 Task: Create a due date automation trigger when advanced on, on the tuesday after a card is due add dates due in between 1 and 5 working days at 11:00 AM.
Action: Mouse moved to (1157, 94)
Screenshot: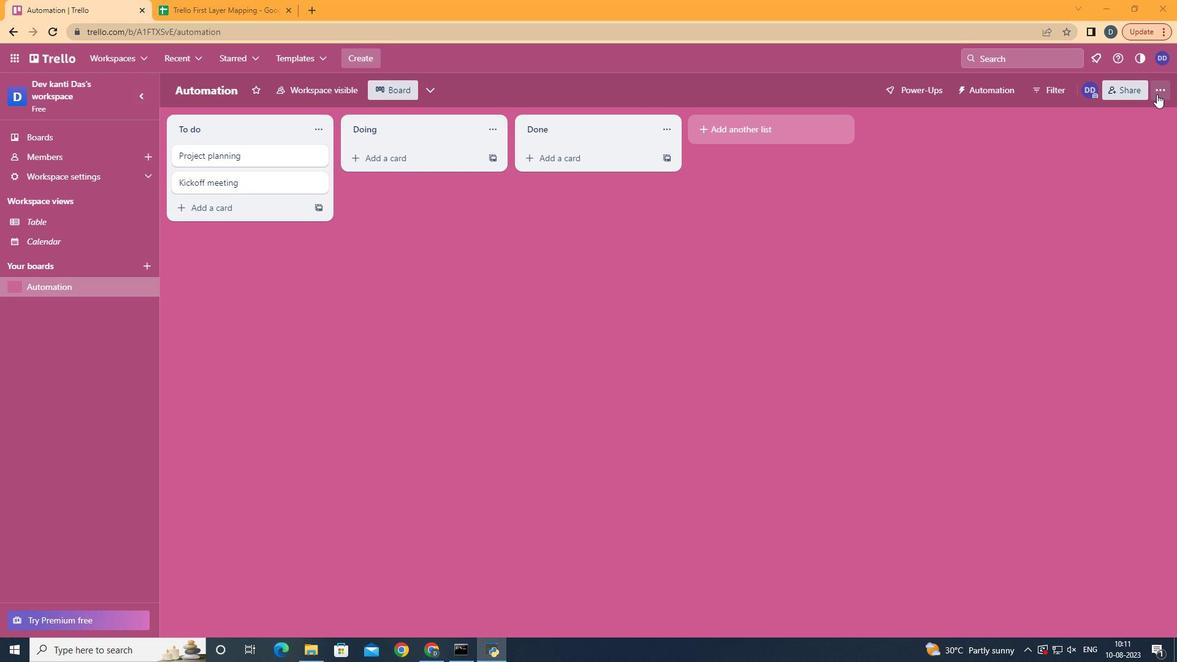
Action: Mouse pressed left at (1157, 94)
Screenshot: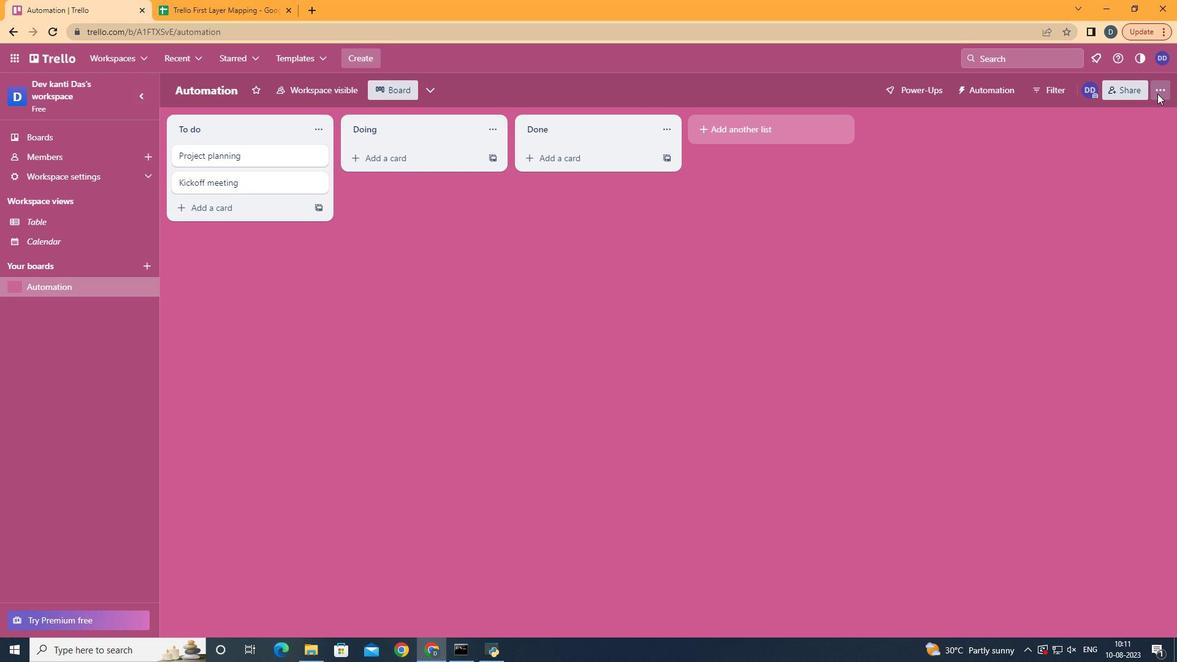 
Action: Mouse moved to (1081, 261)
Screenshot: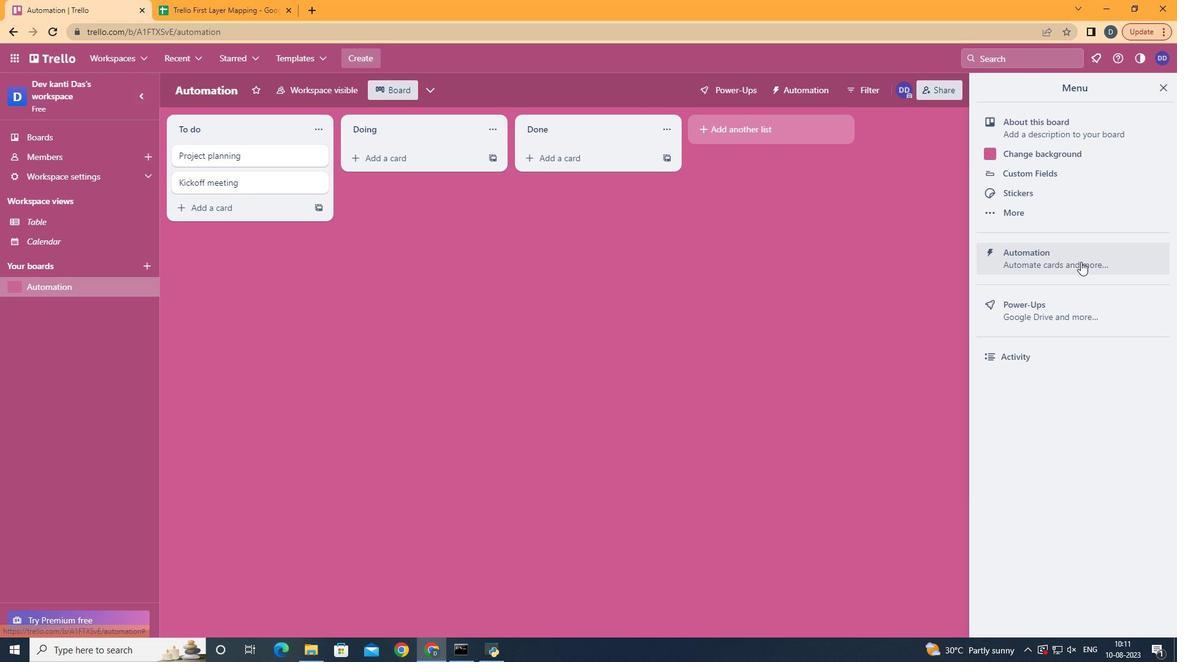 
Action: Mouse pressed left at (1081, 261)
Screenshot: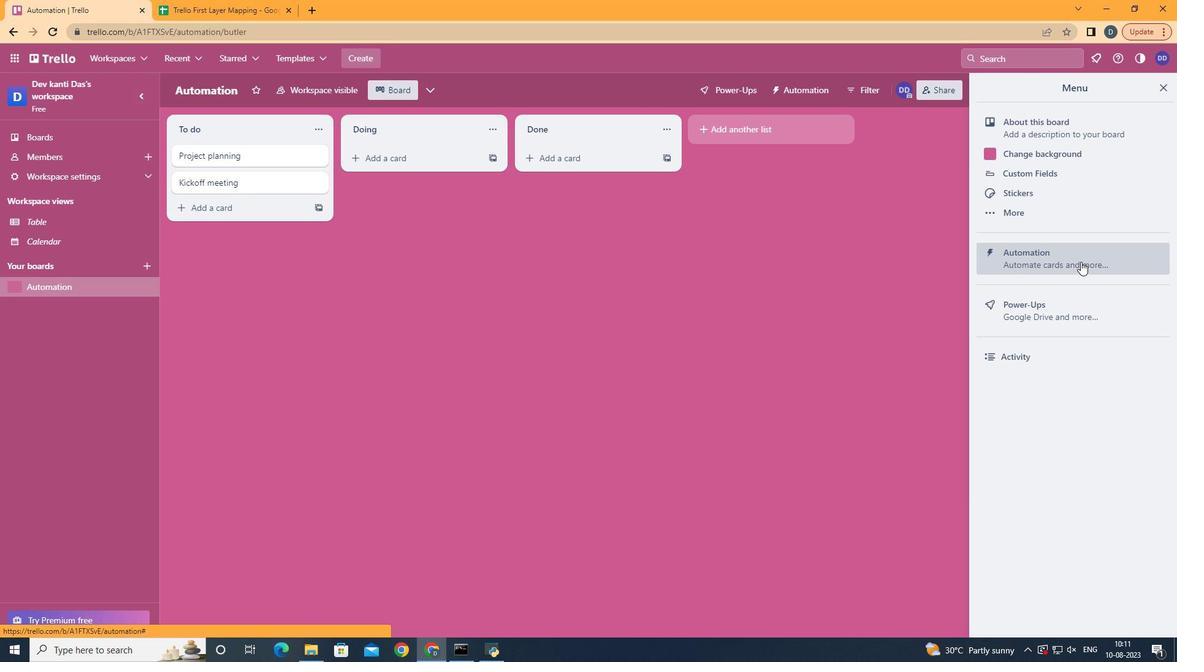
Action: Mouse moved to (234, 254)
Screenshot: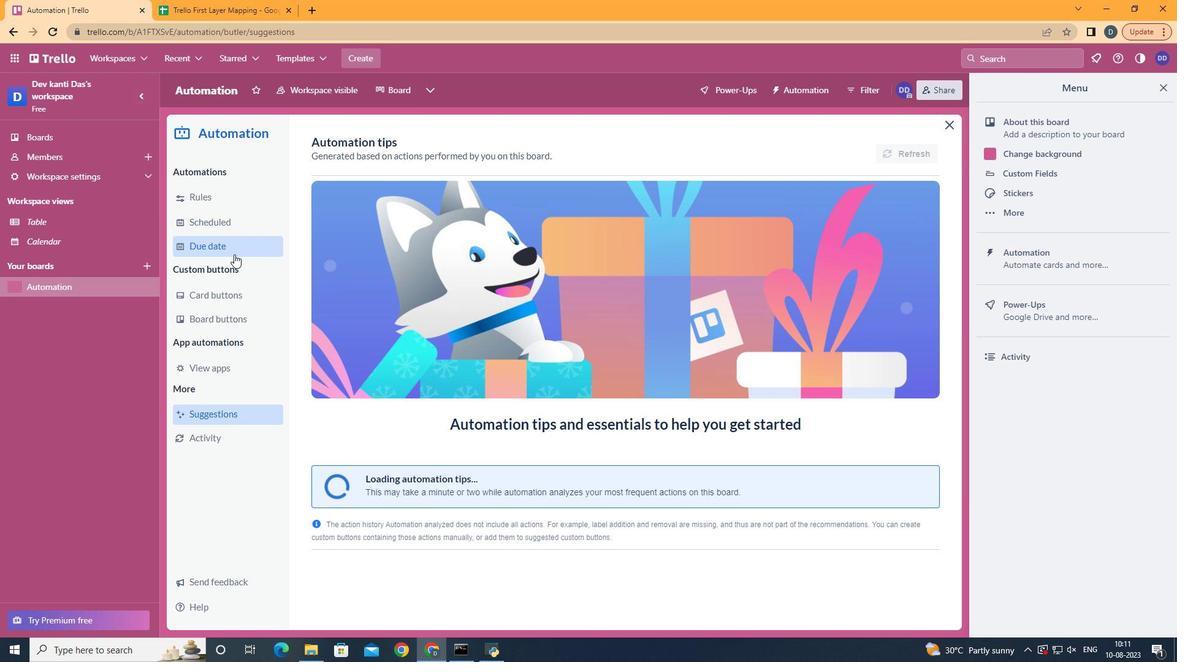 
Action: Mouse pressed left at (234, 254)
Screenshot: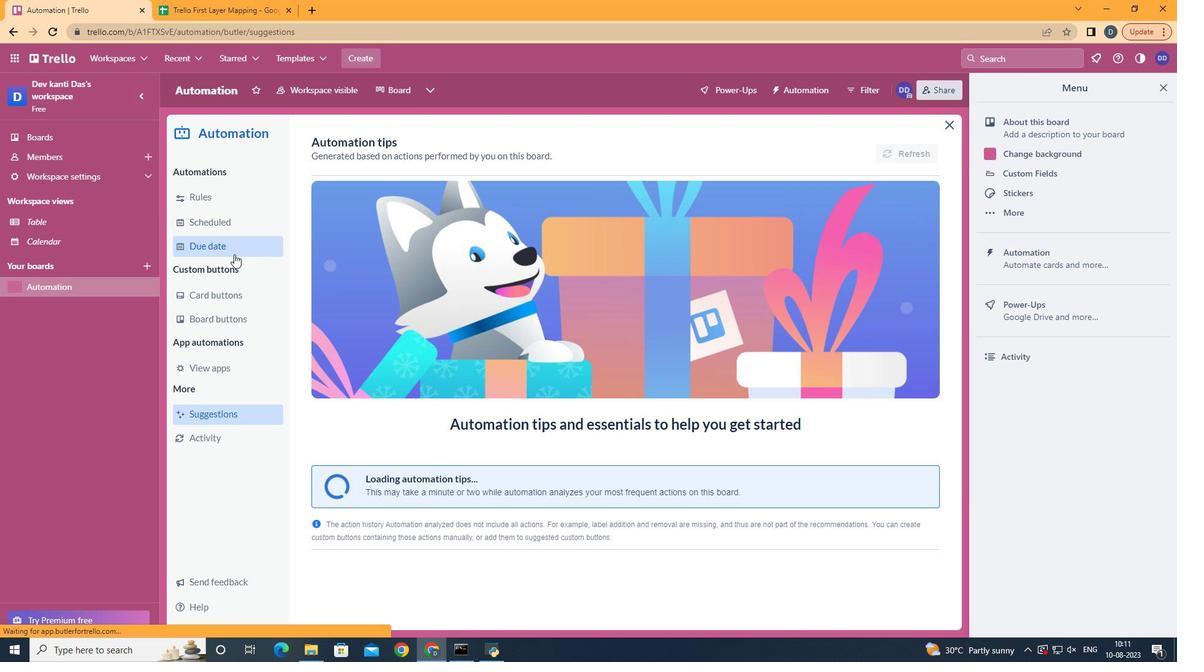 
Action: Mouse moved to (840, 145)
Screenshot: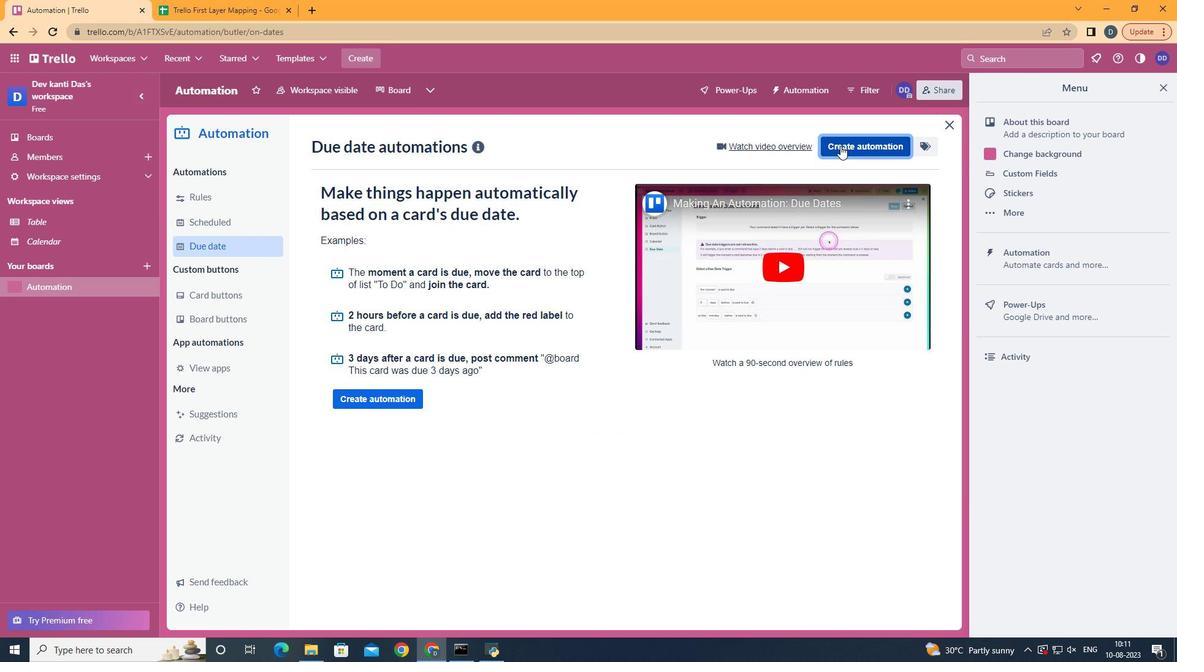 
Action: Mouse pressed left at (840, 145)
Screenshot: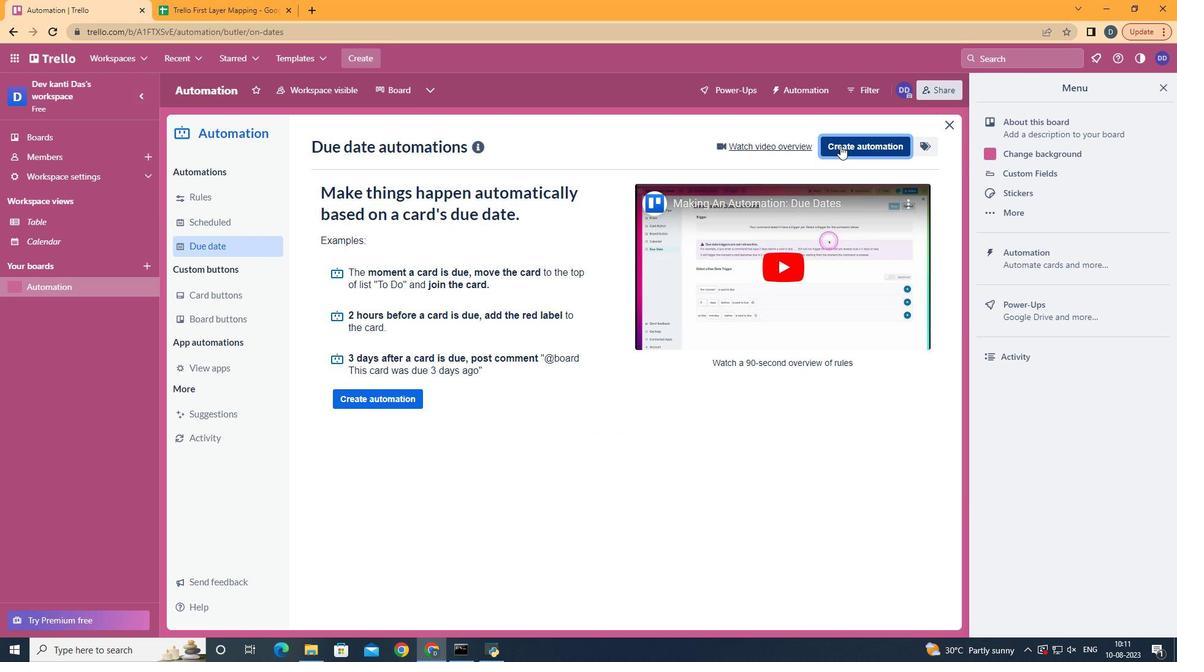 
Action: Mouse moved to (624, 261)
Screenshot: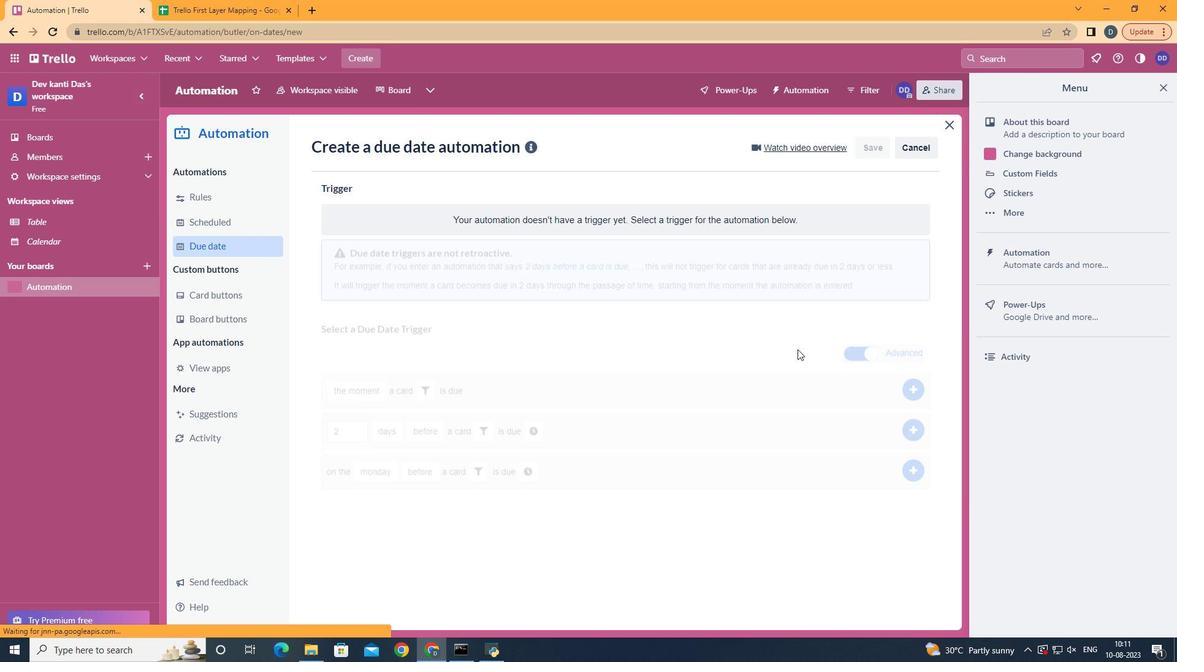 
Action: Mouse pressed left at (624, 261)
Screenshot: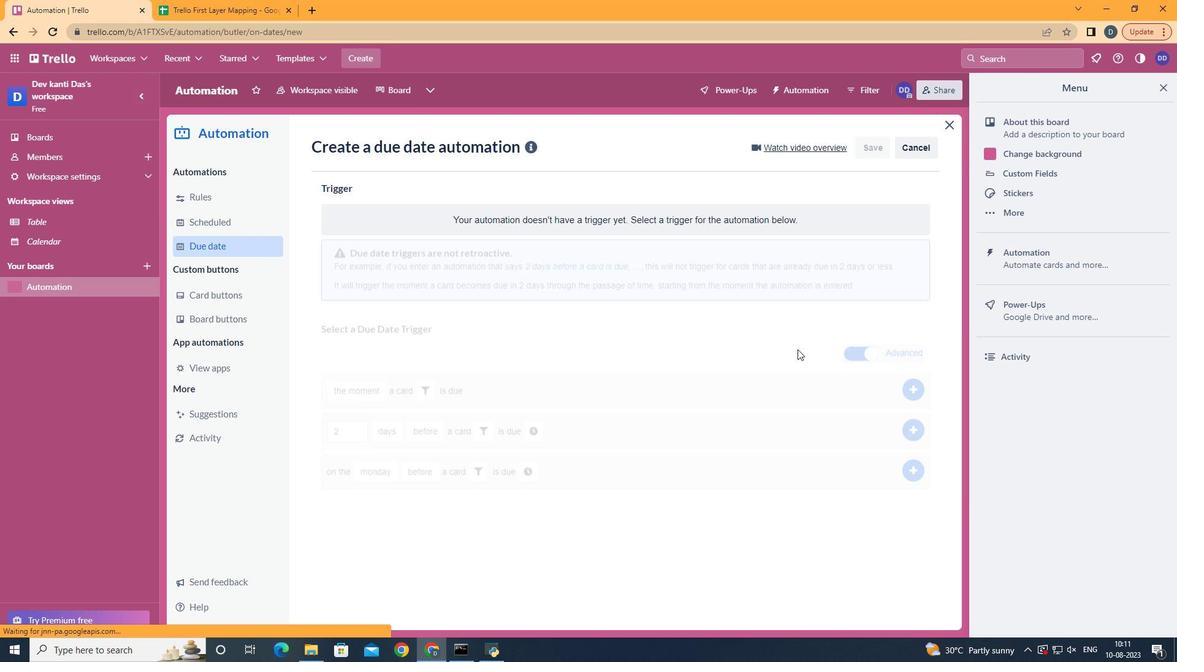 
Action: Mouse moved to (398, 341)
Screenshot: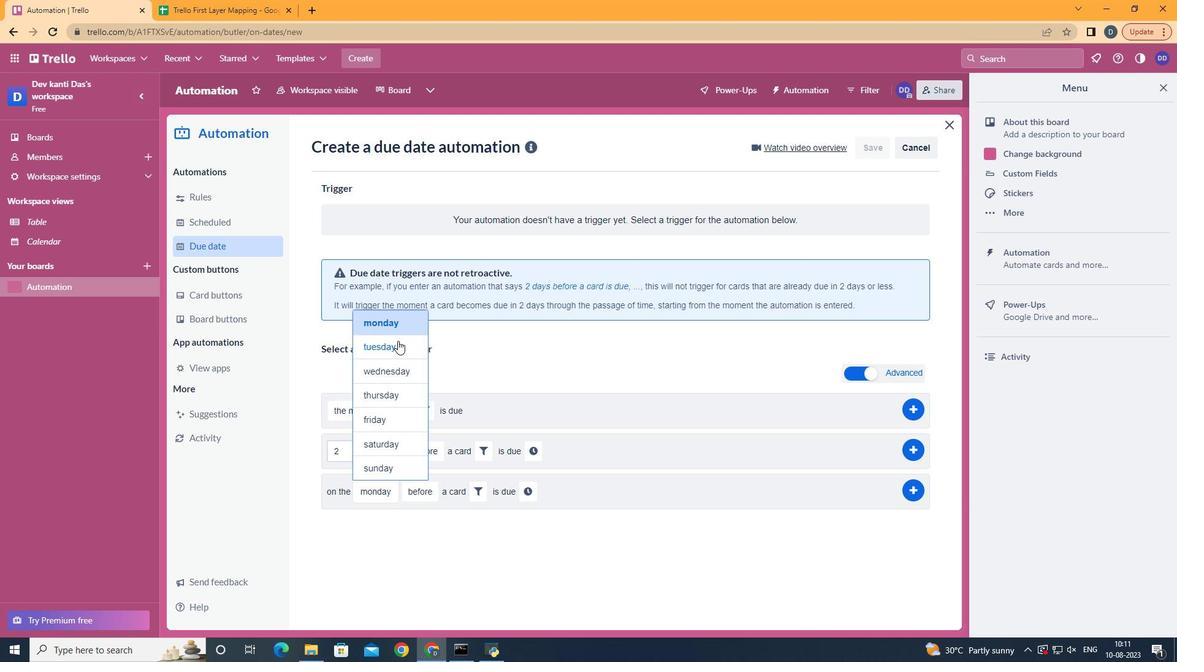 
Action: Mouse pressed left at (398, 341)
Screenshot: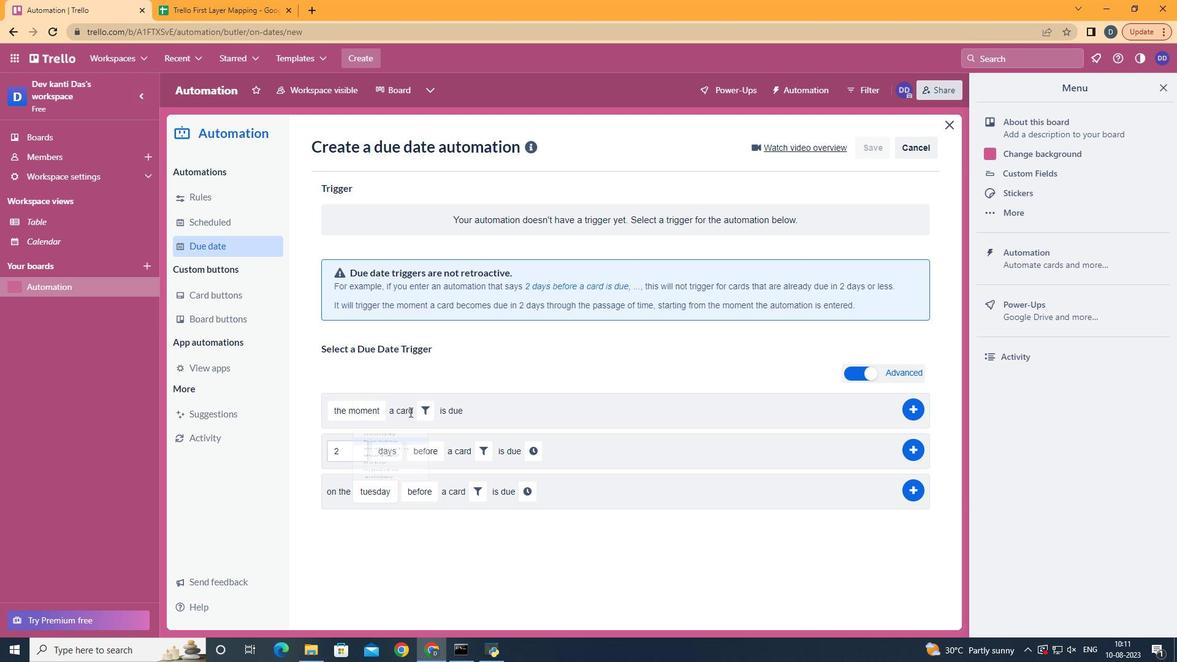 
Action: Mouse moved to (431, 528)
Screenshot: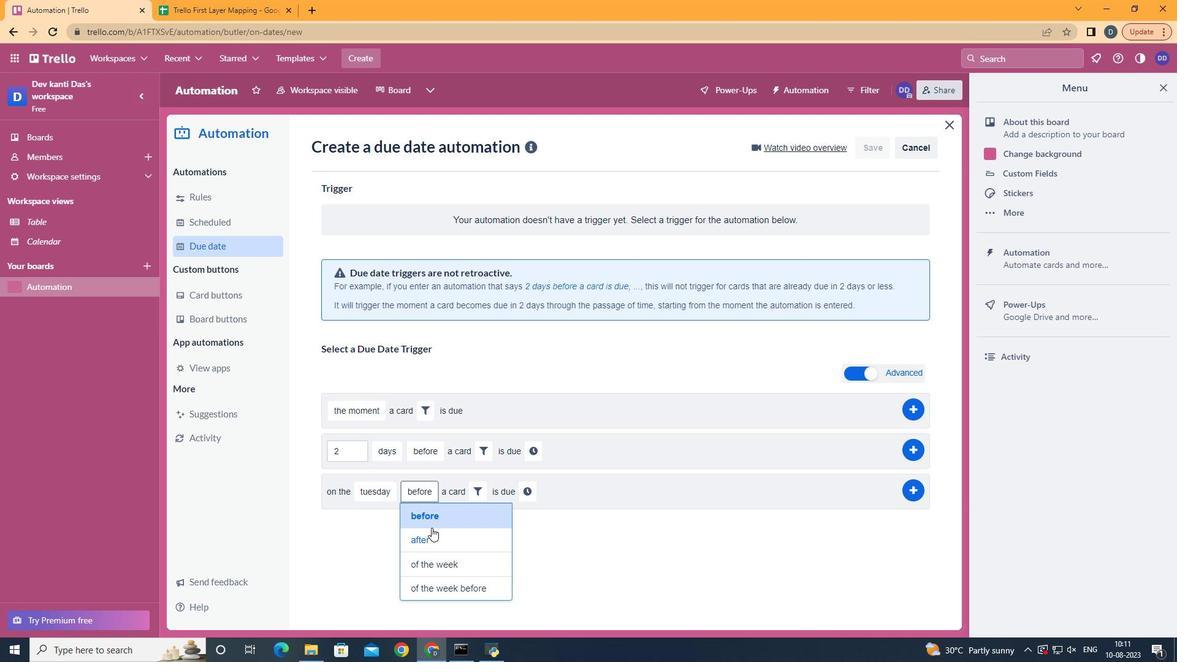 
Action: Mouse pressed left at (431, 528)
Screenshot: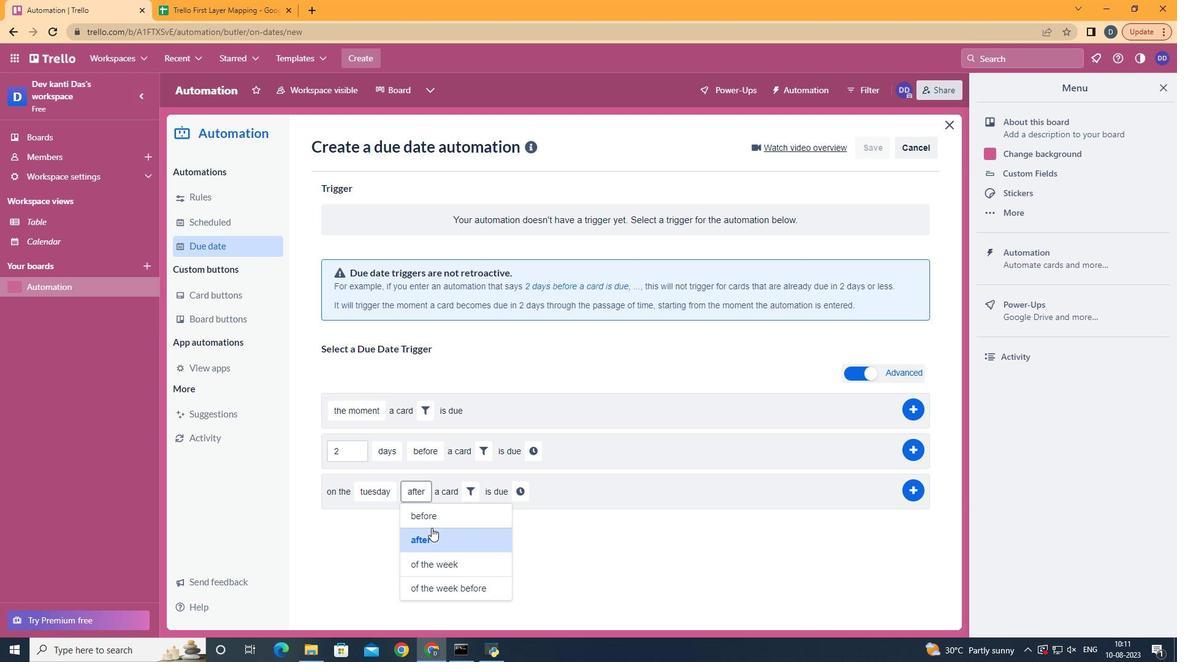 
Action: Mouse moved to (482, 488)
Screenshot: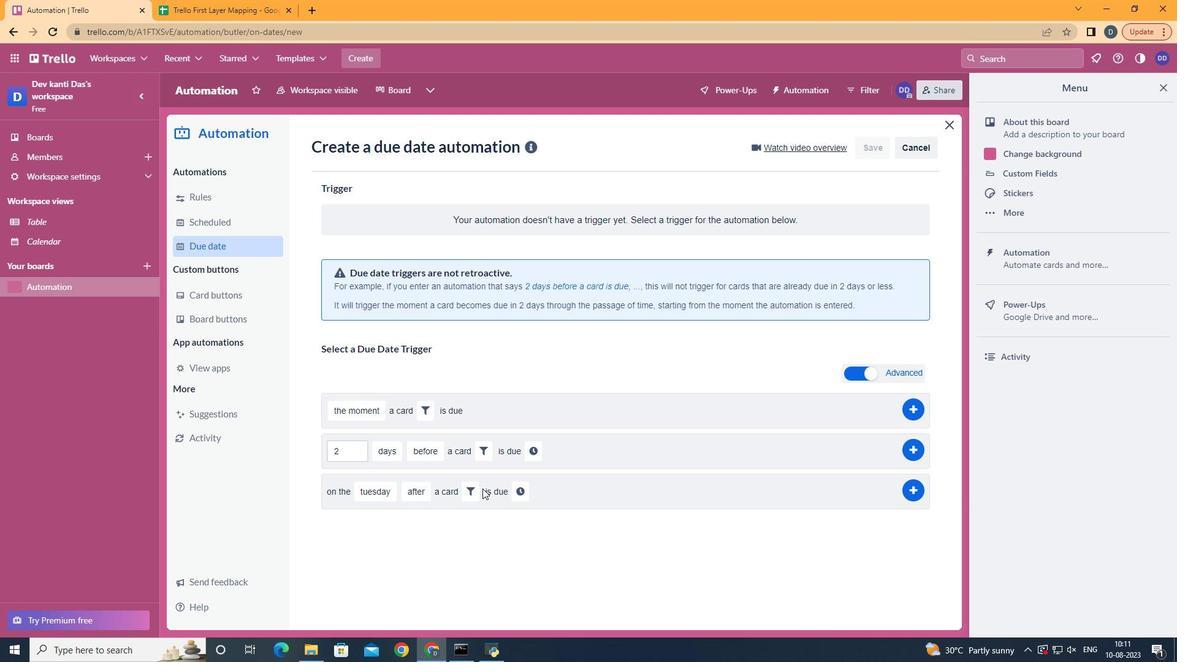 
Action: Mouse pressed left at (482, 488)
Screenshot: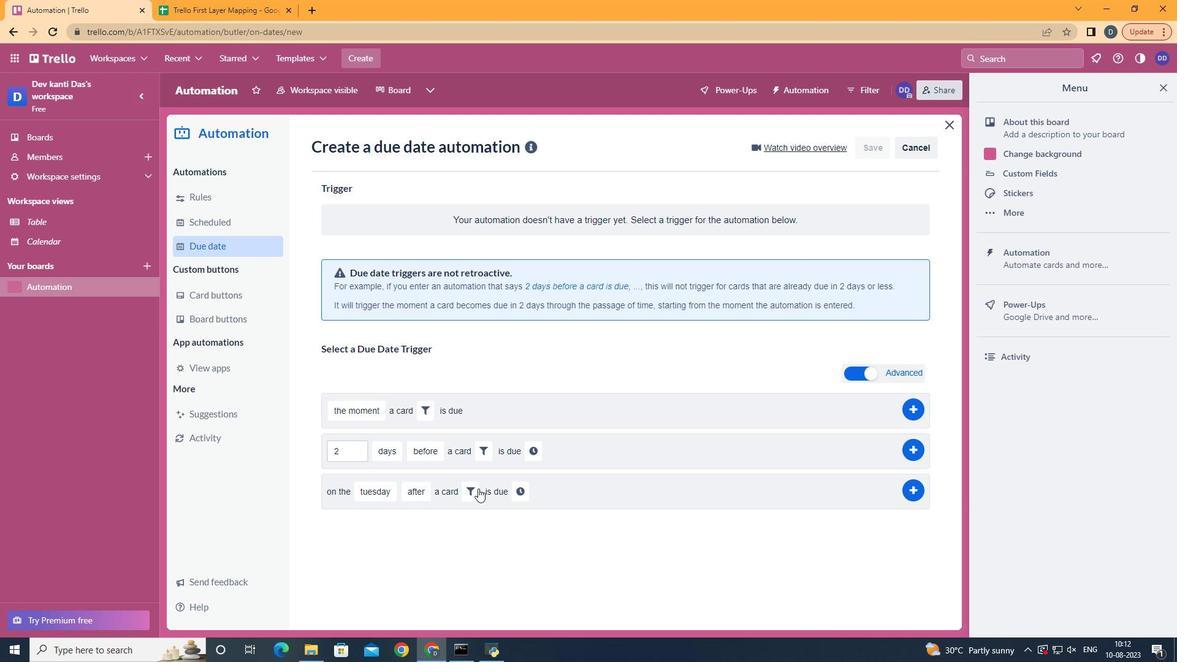 
Action: Mouse moved to (474, 489)
Screenshot: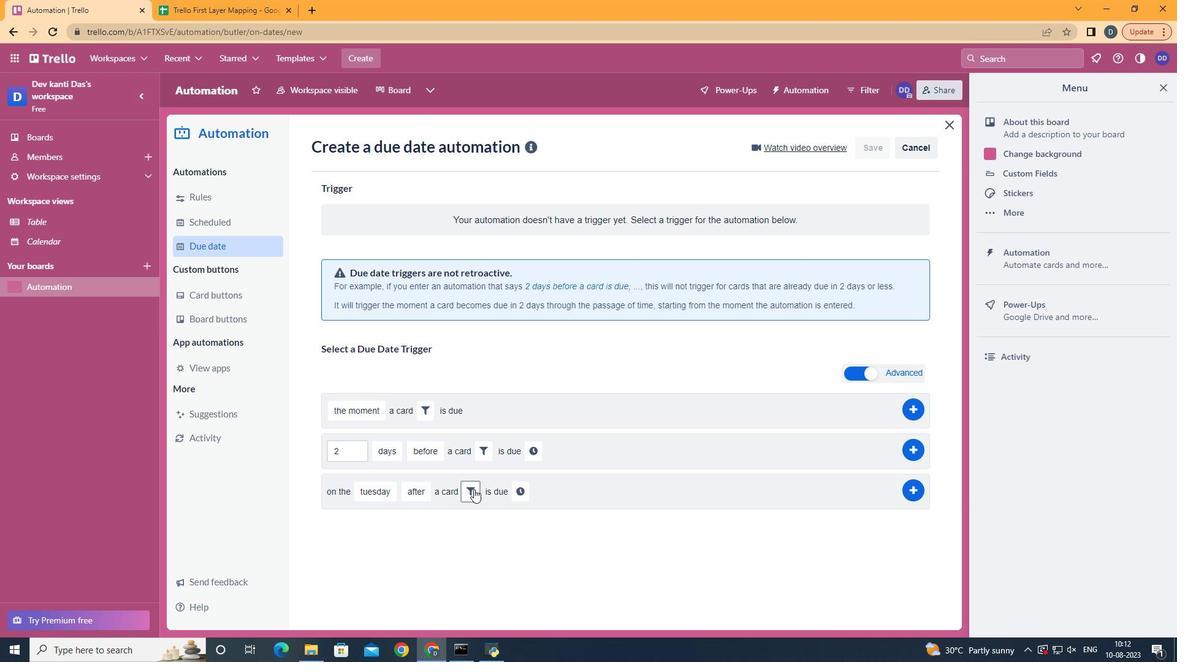 
Action: Mouse pressed left at (474, 489)
Screenshot: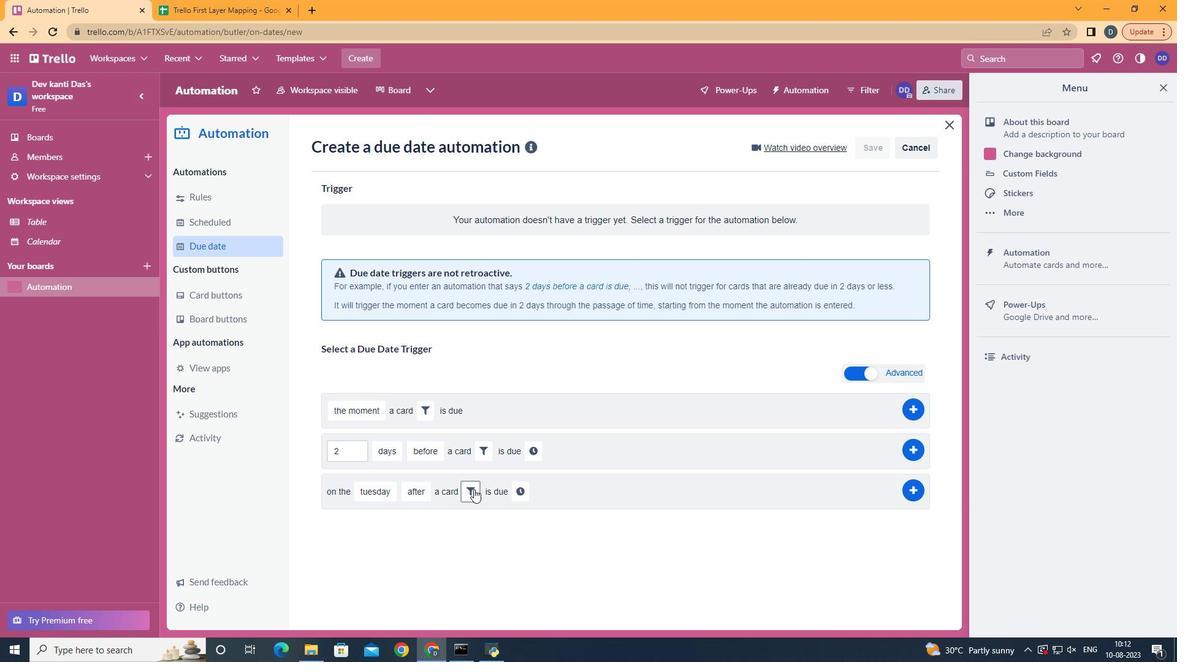 
Action: Mouse moved to (536, 534)
Screenshot: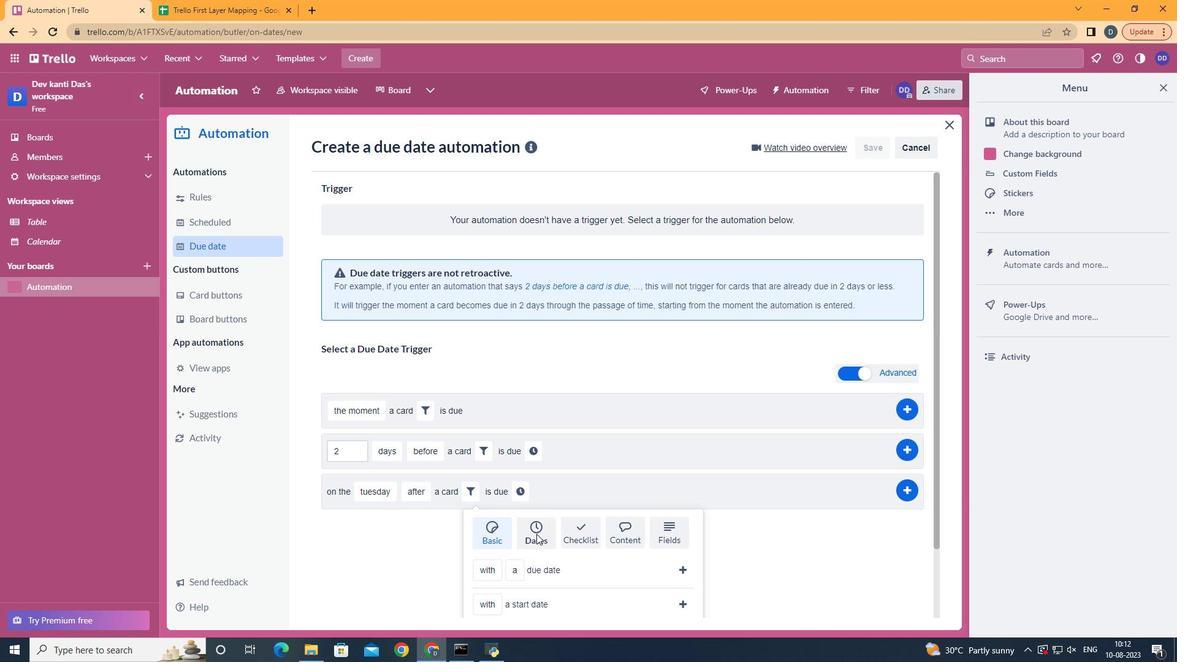 
Action: Mouse pressed left at (536, 534)
Screenshot: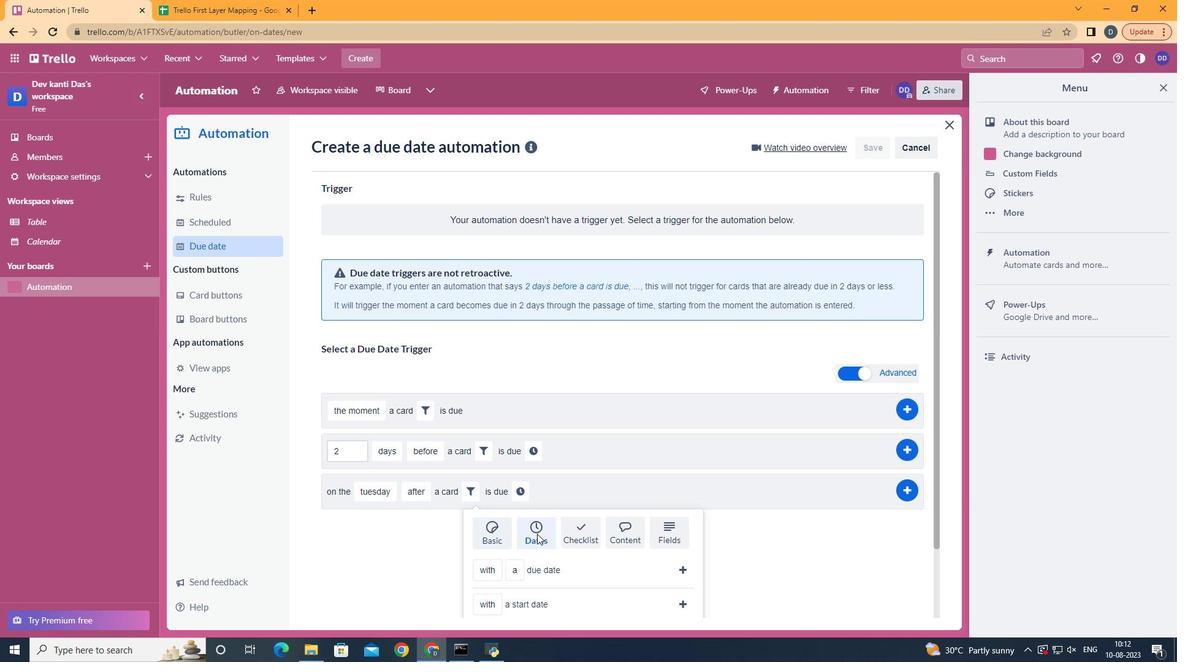
Action: Mouse moved to (537, 534)
Screenshot: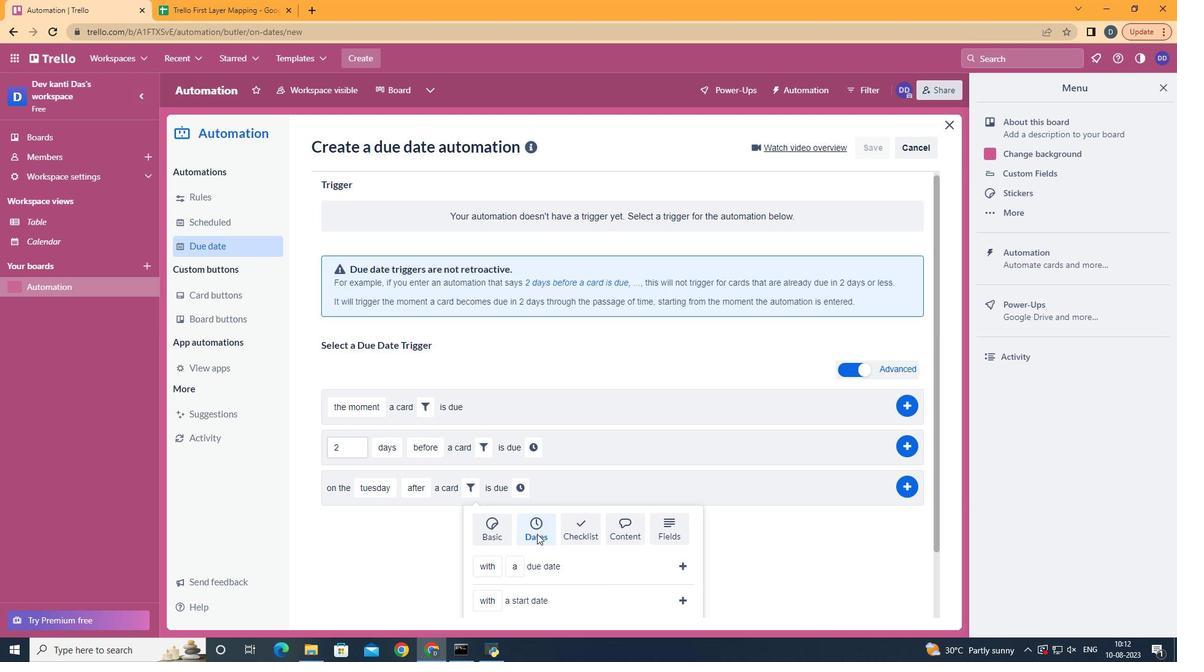 
Action: Mouse scrolled (537, 533) with delta (0, 0)
Screenshot: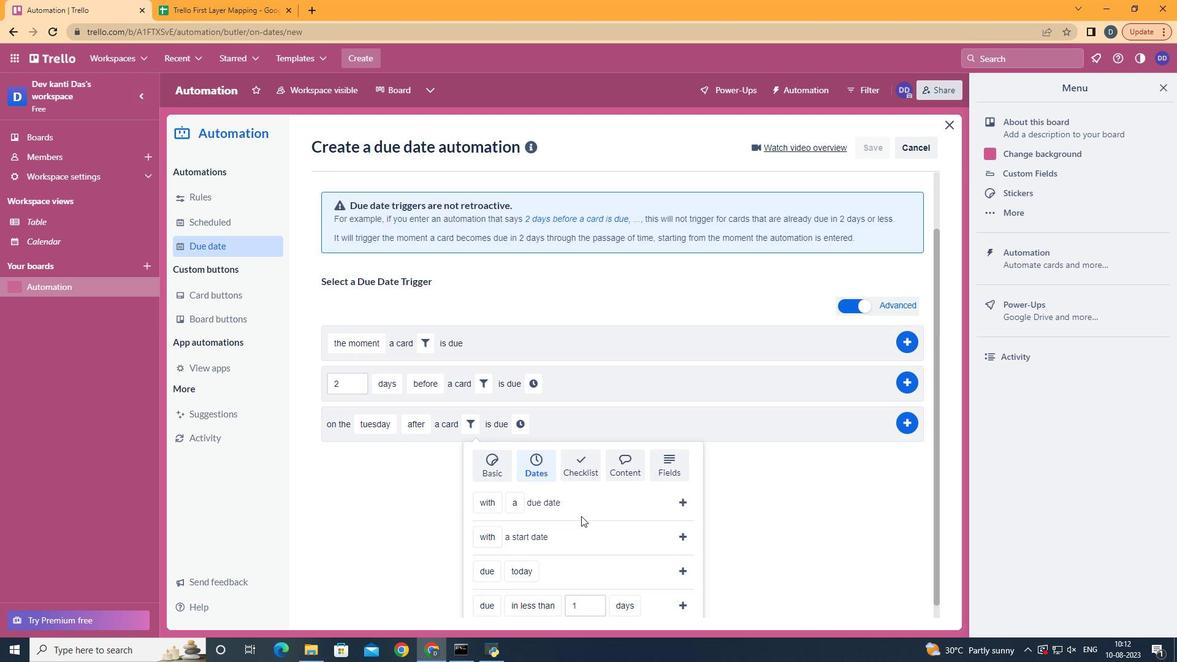 
Action: Mouse scrolled (537, 533) with delta (0, 0)
Screenshot: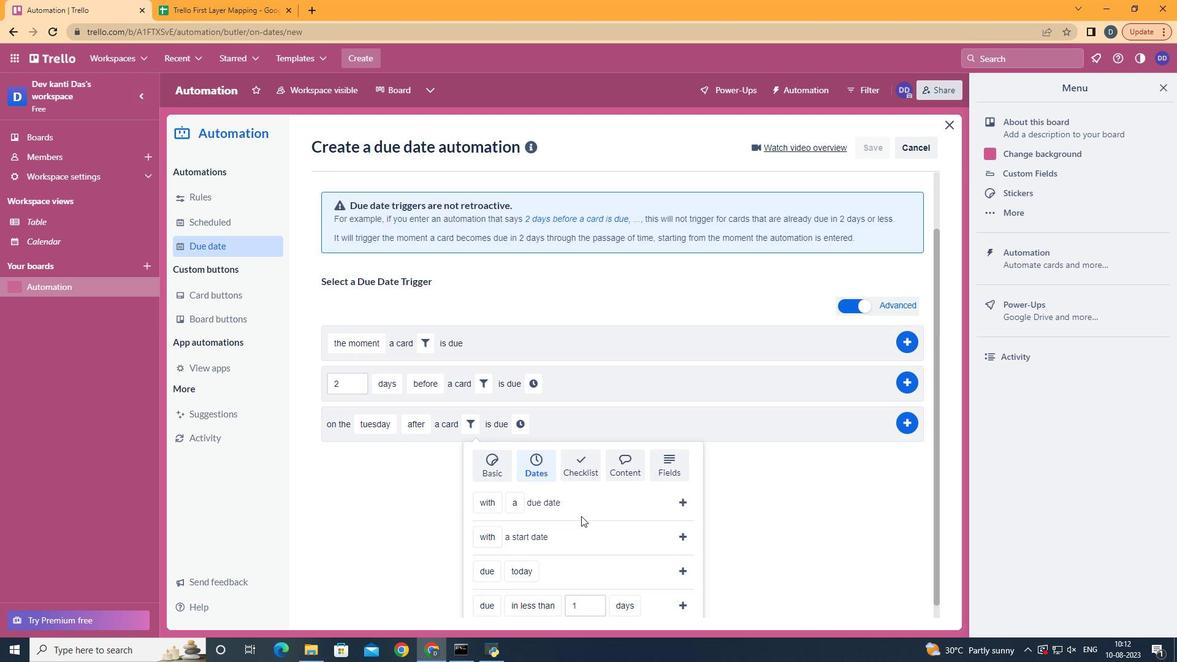 
Action: Mouse scrolled (537, 533) with delta (0, 0)
Screenshot: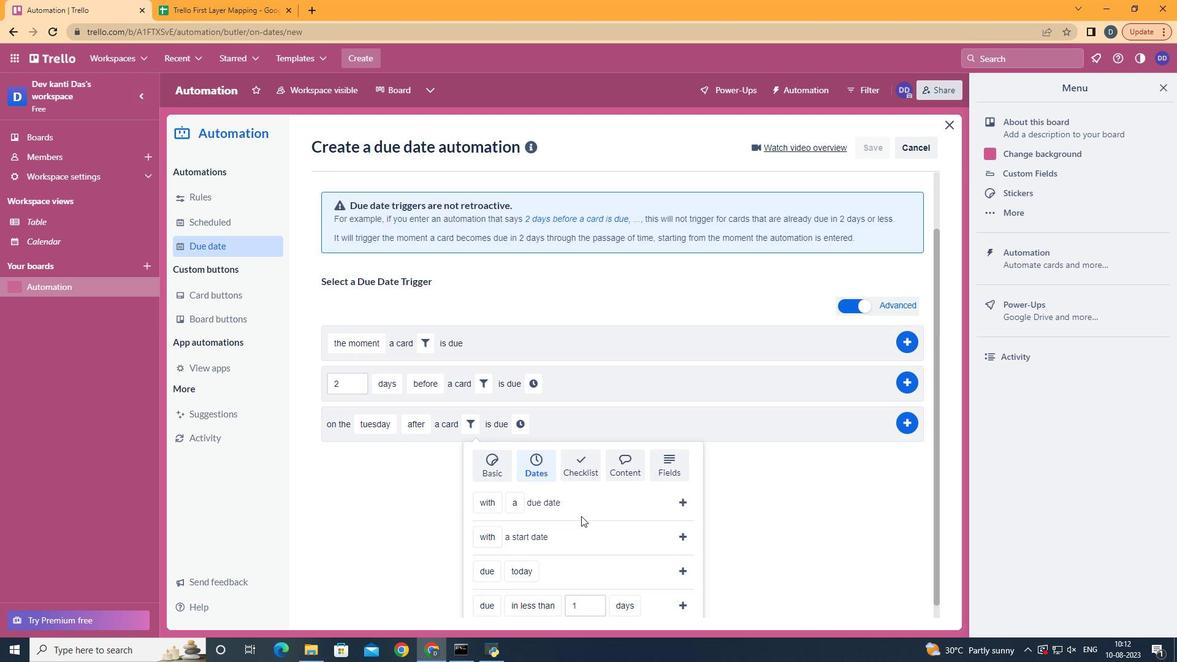 
Action: Mouse scrolled (537, 533) with delta (0, 0)
Screenshot: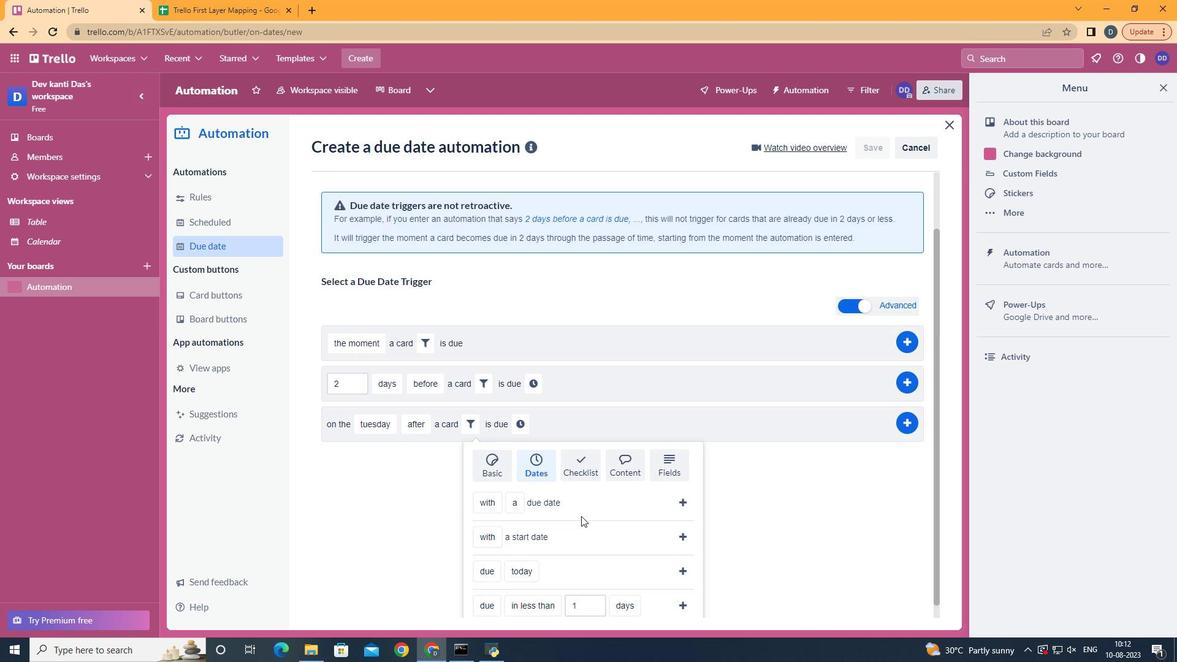 
Action: Mouse moved to (493, 540)
Screenshot: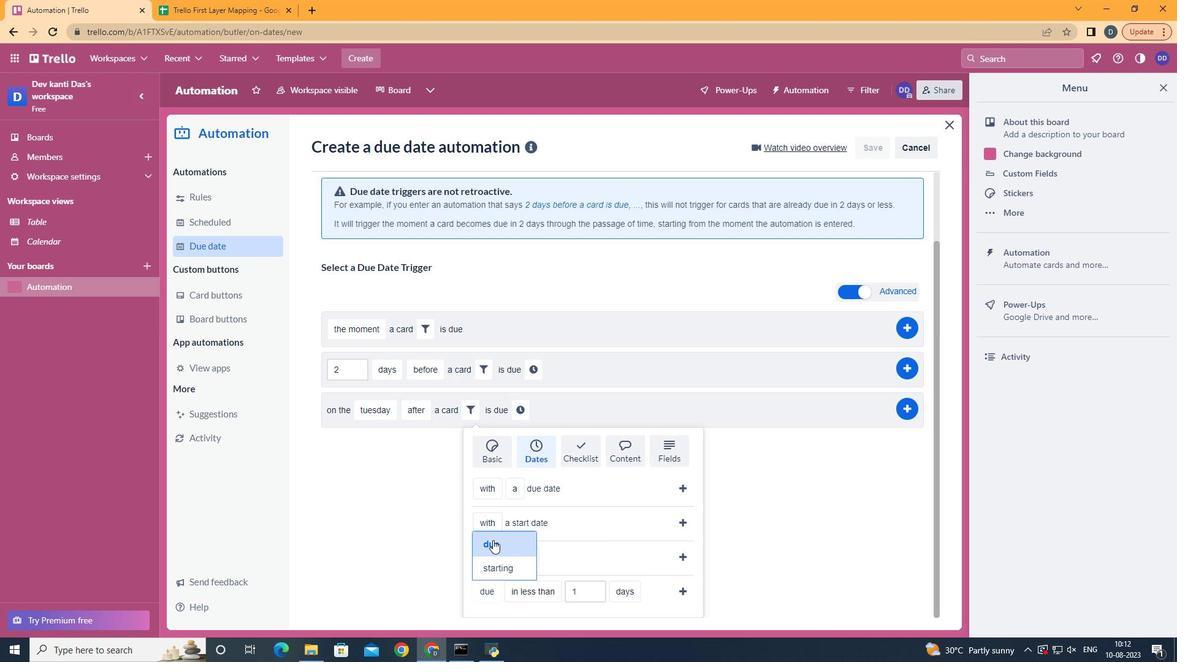 
Action: Mouse pressed left at (493, 540)
Screenshot: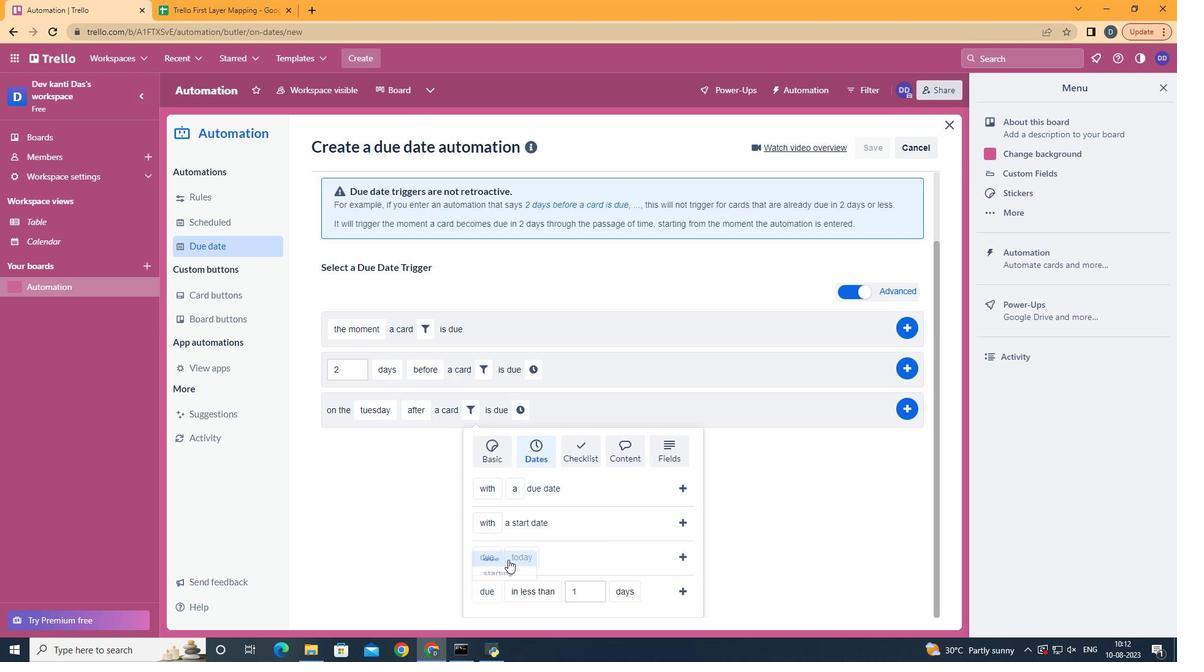 
Action: Mouse moved to (542, 564)
Screenshot: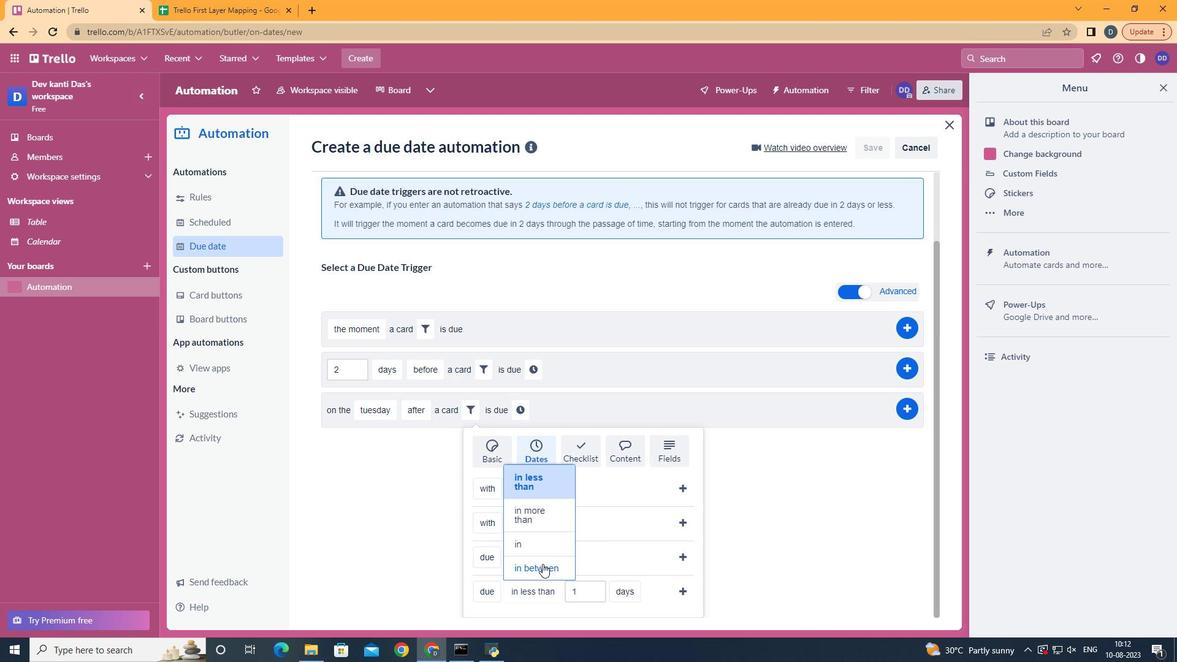 
Action: Mouse pressed left at (542, 564)
Screenshot: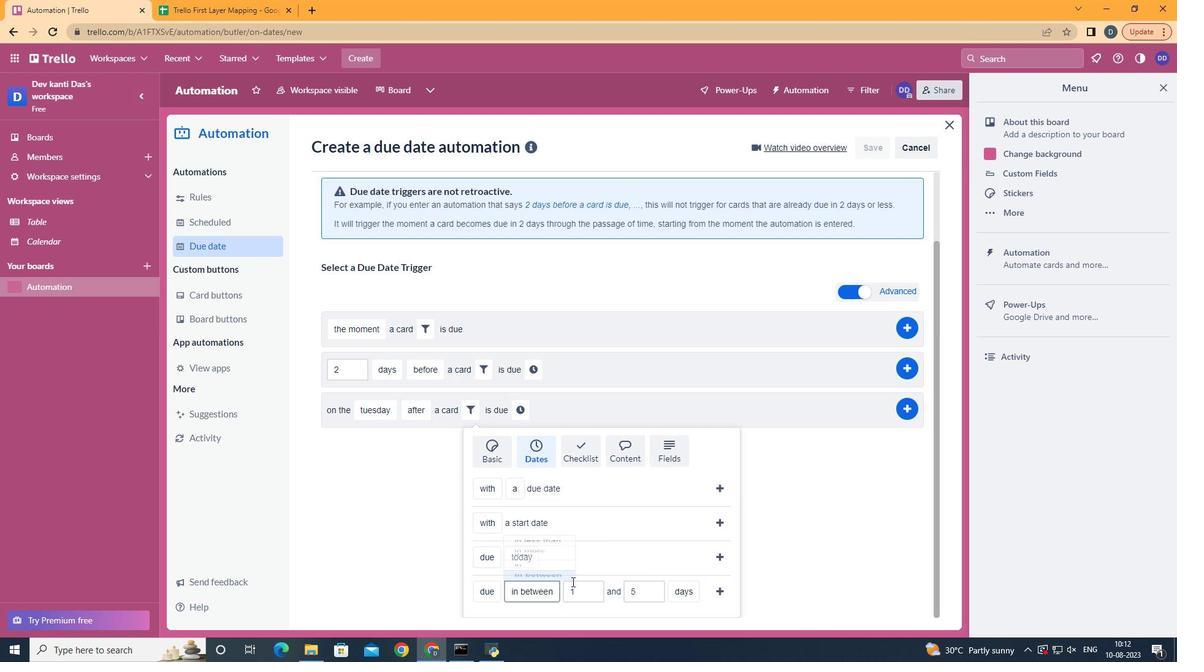 
Action: Mouse moved to (695, 569)
Screenshot: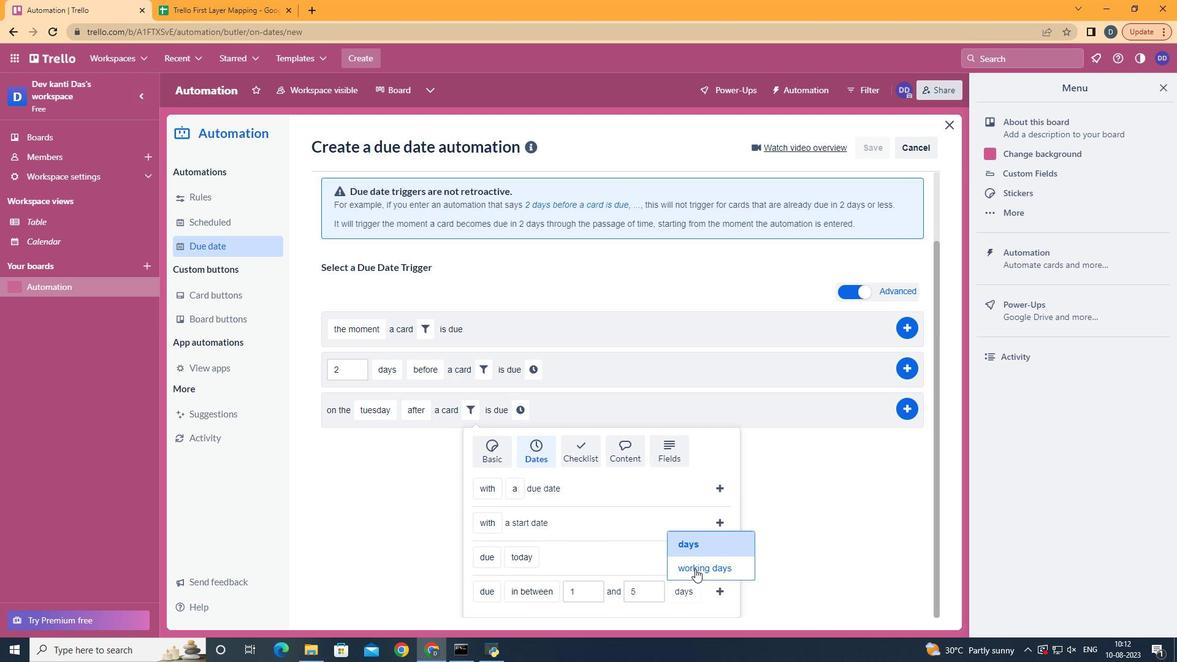 
Action: Mouse pressed left at (695, 569)
Screenshot: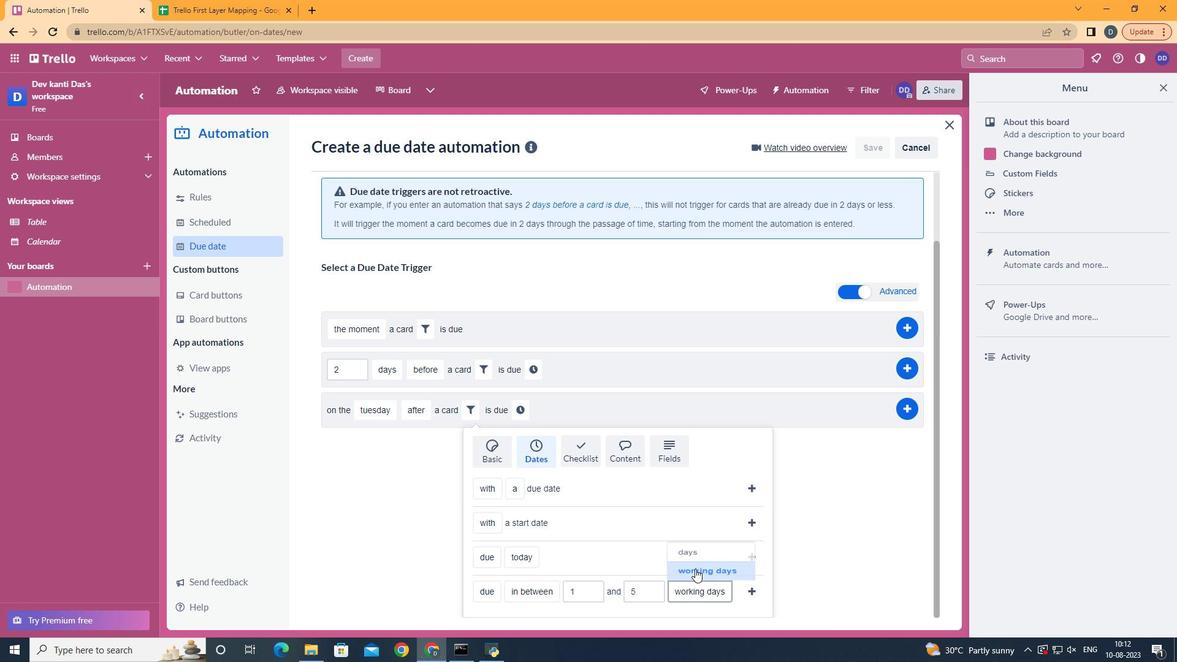 
Action: Mouse moved to (752, 590)
Screenshot: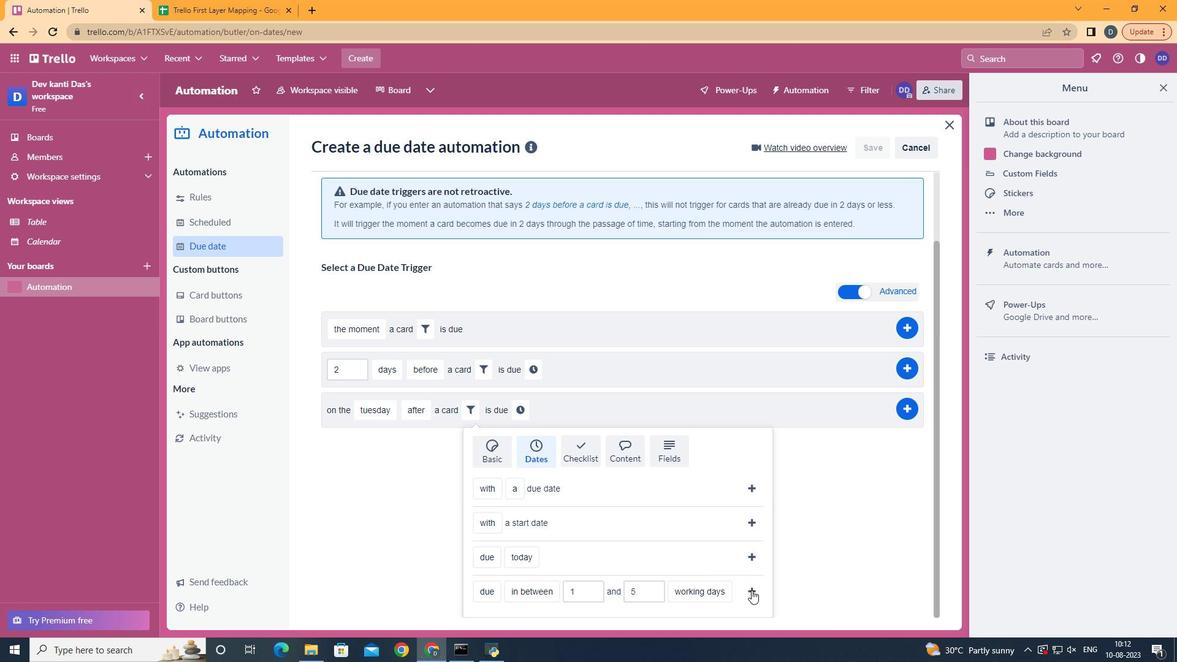 
Action: Mouse pressed left at (752, 590)
Screenshot: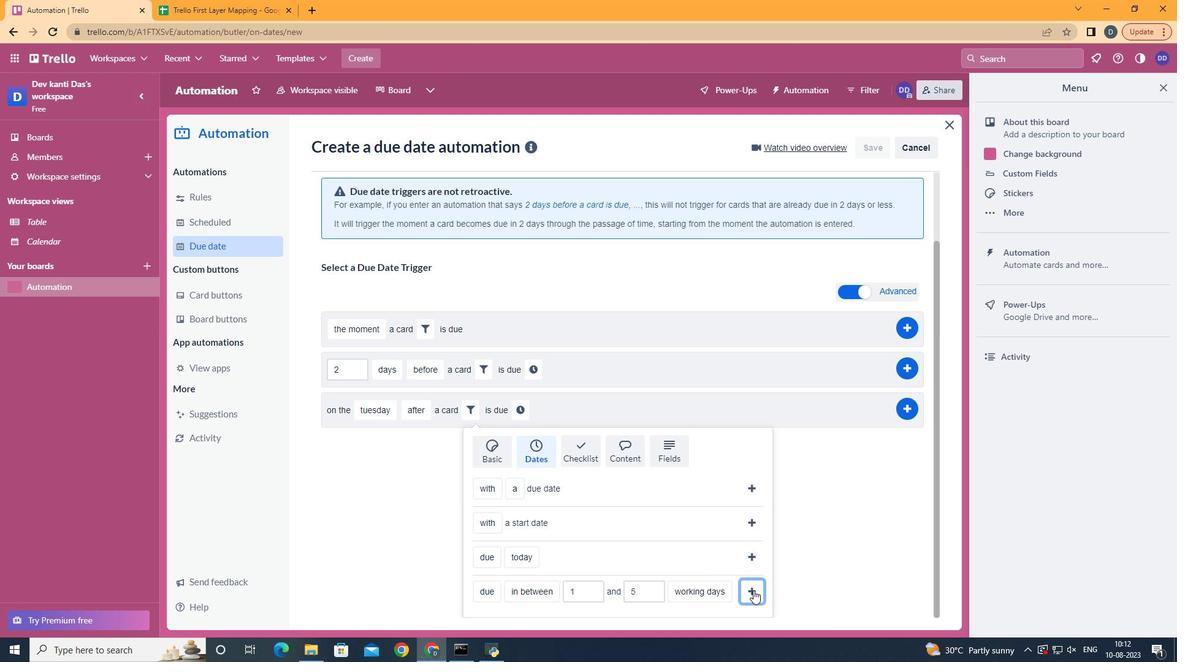
Action: Mouse moved to (691, 497)
Screenshot: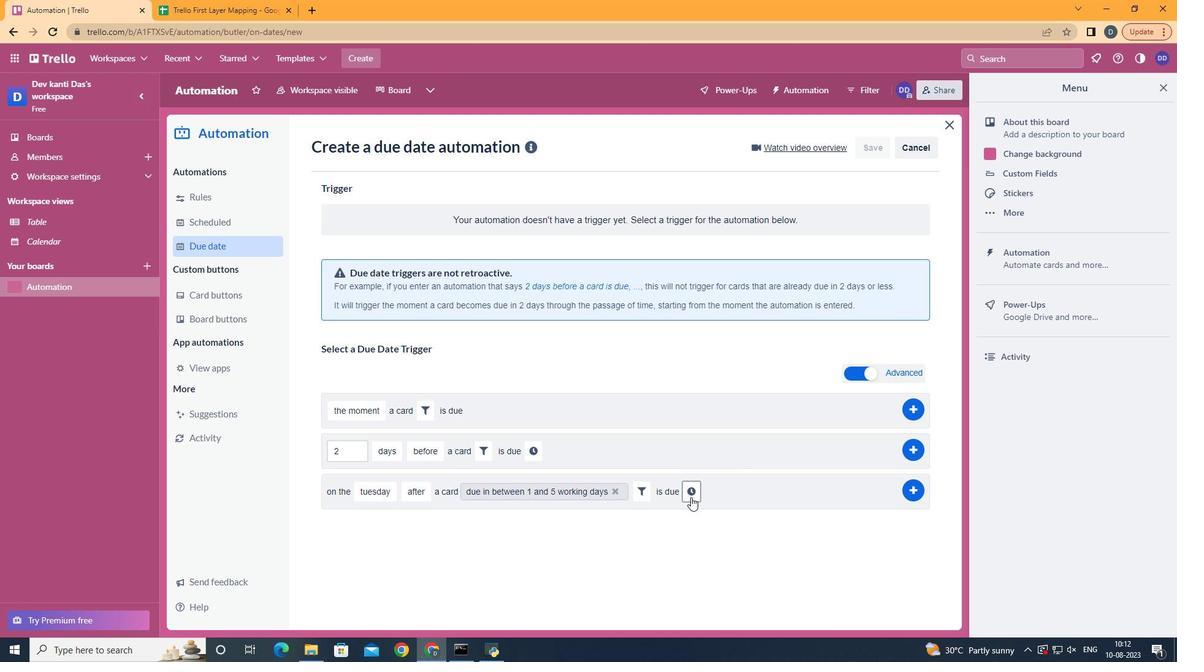 
Action: Mouse pressed left at (691, 497)
Screenshot: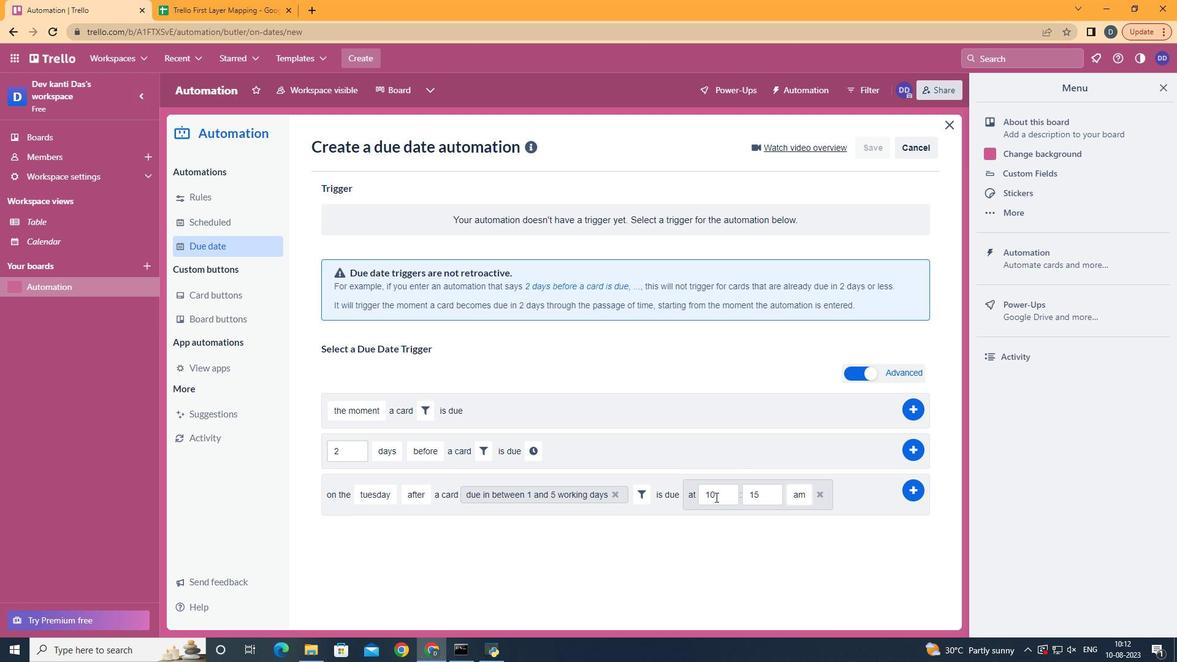 
Action: Mouse moved to (723, 494)
Screenshot: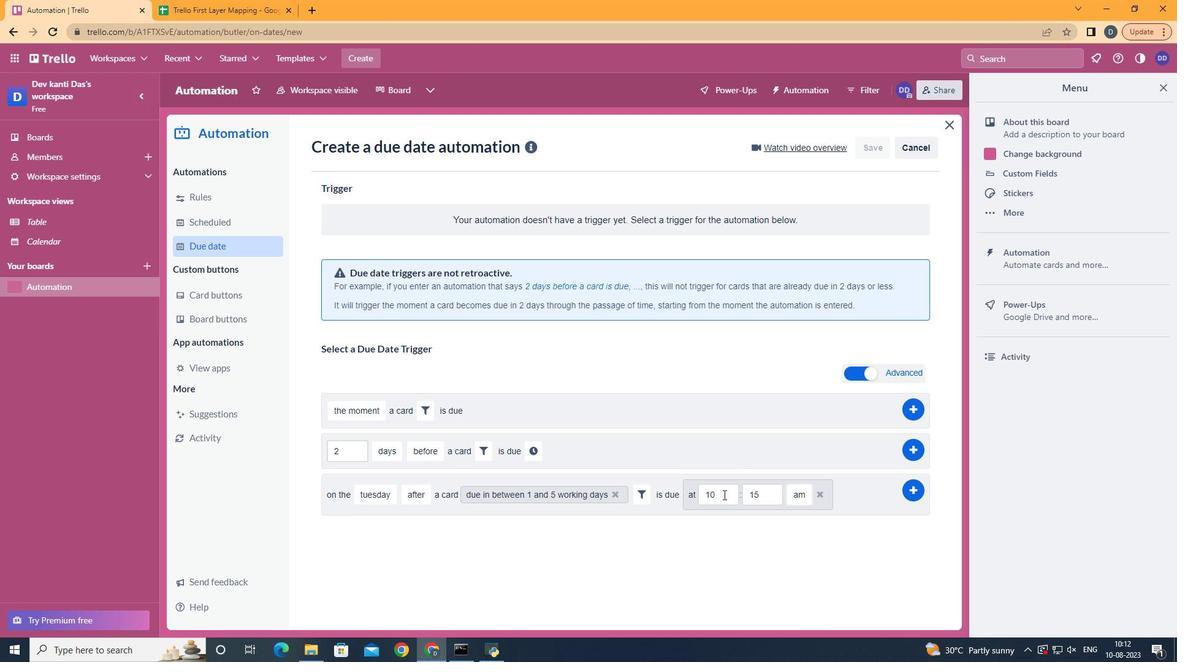
Action: Mouse pressed left at (723, 494)
Screenshot: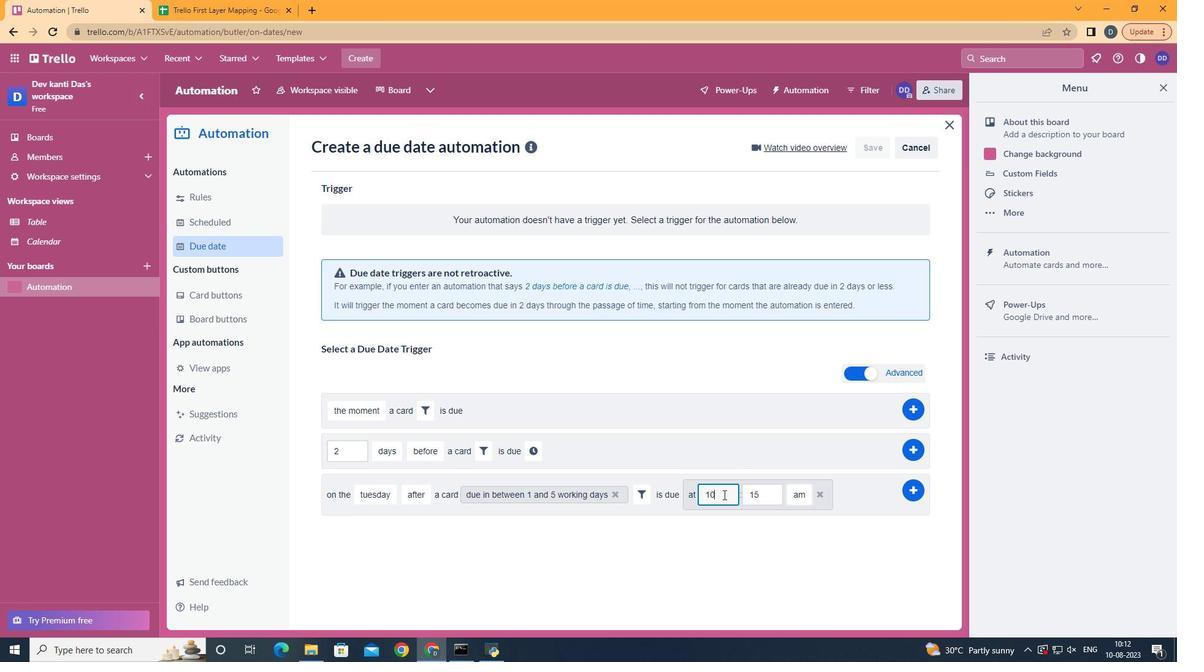 
Action: Mouse moved to (721, 494)
Screenshot: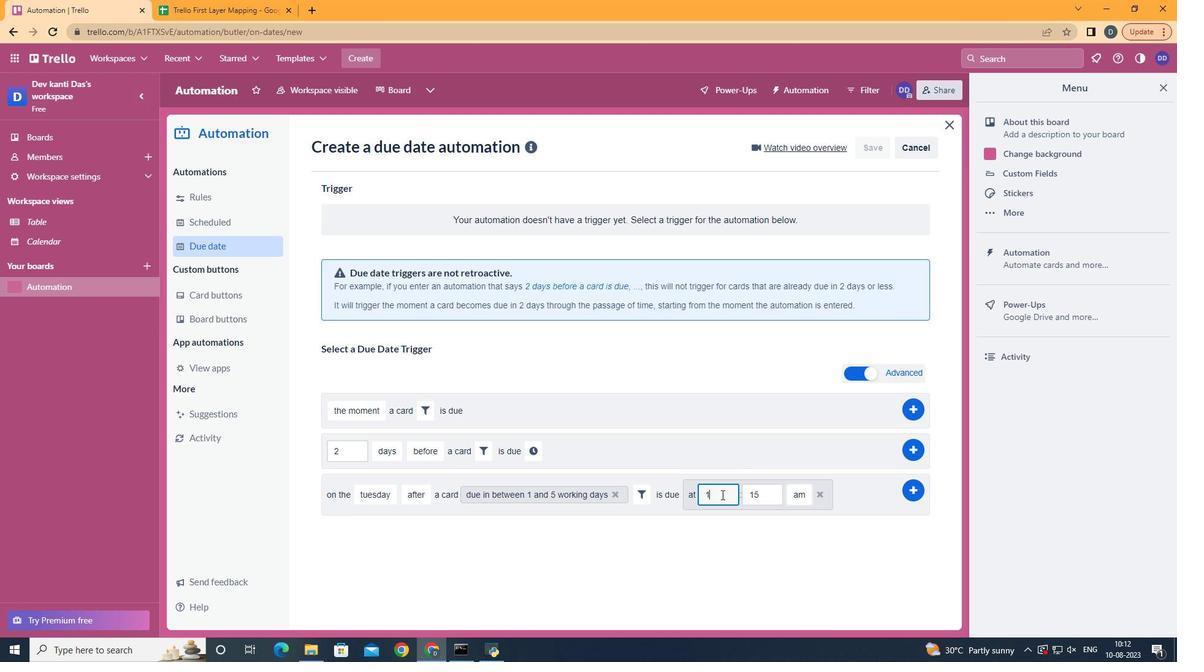 
Action: Key pressed <Key.backspace>1
Screenshot: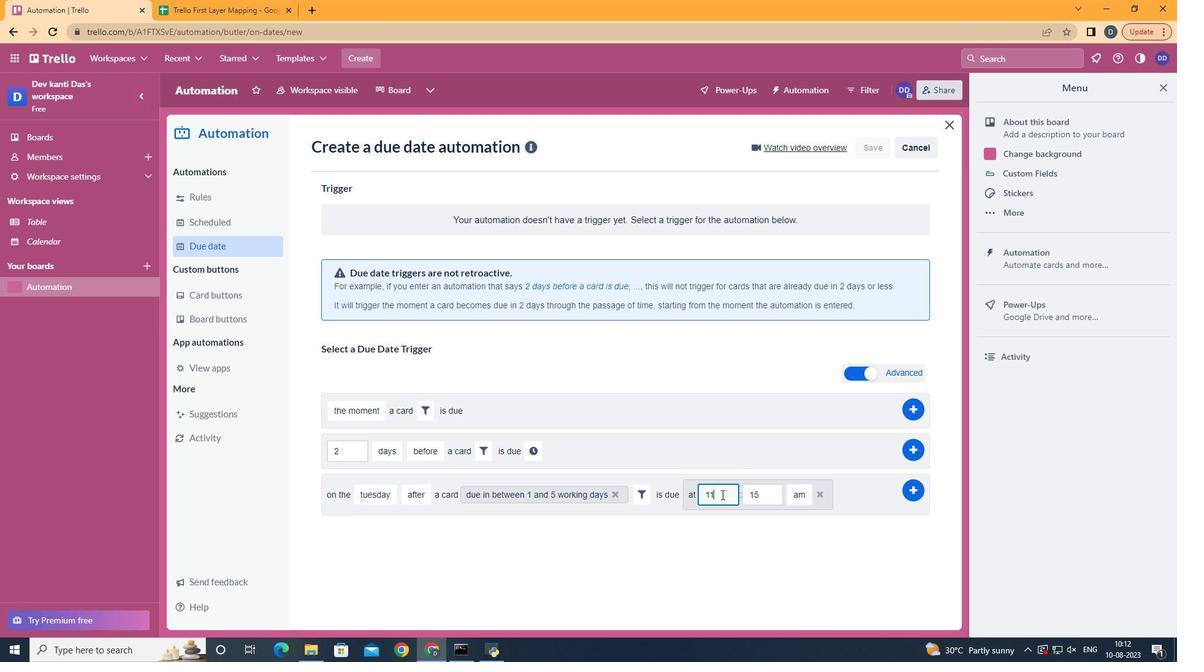 
Action: Mouse moved to (766, 489)
Screenshot: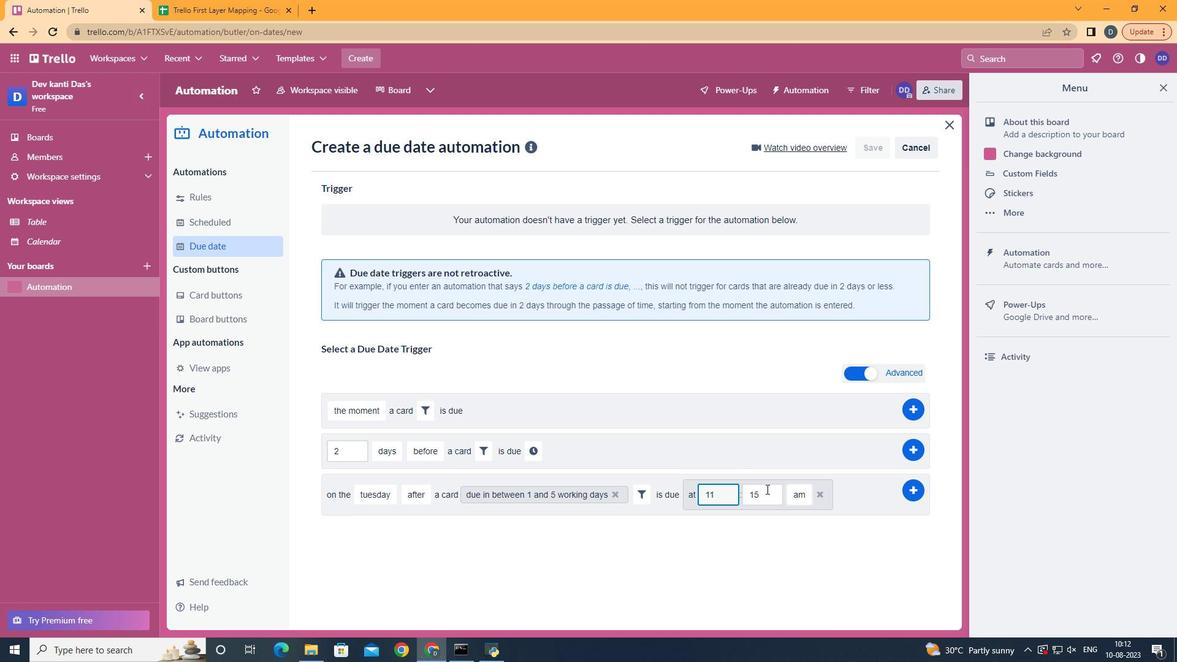 
Action: Mouse pressed left at (766, 489)
Screenshot: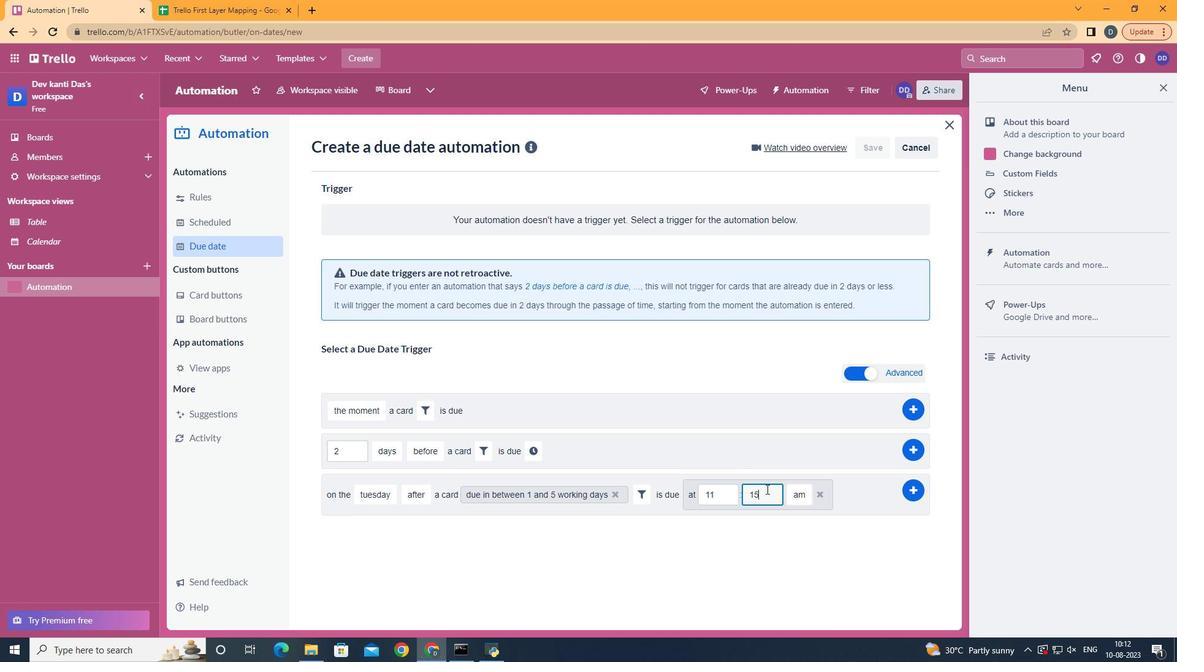 
Action: Key pressed <Key.backspace><Key.backspace>00
Screenshot: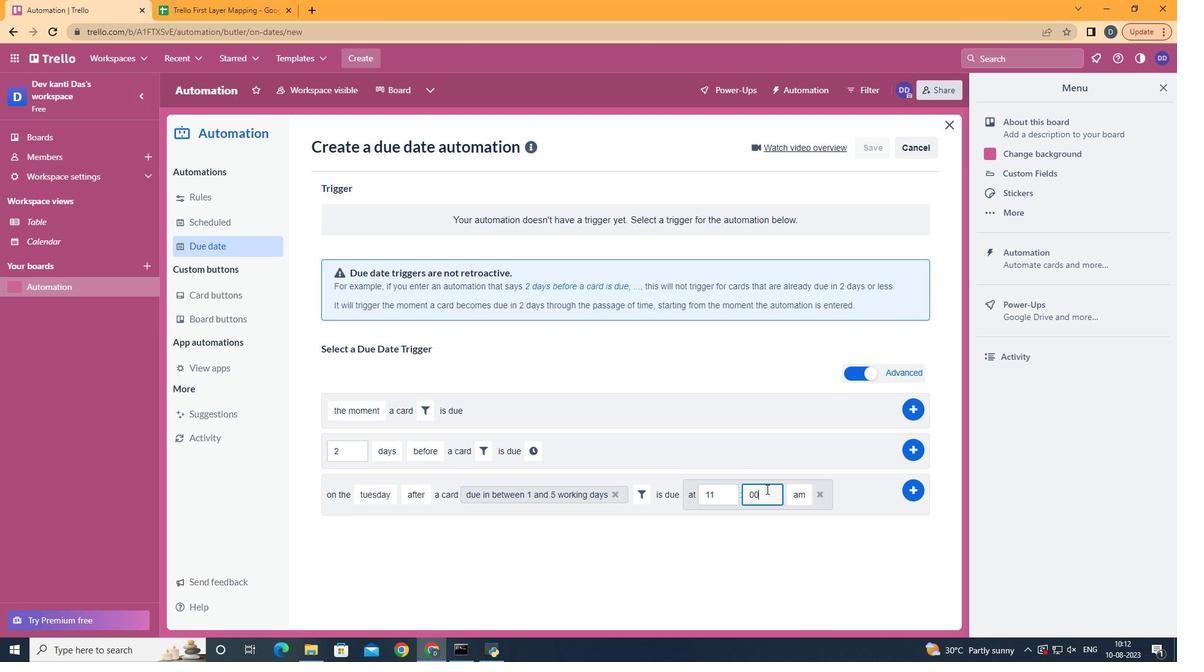 
Action: Mouse moved to (917, 487)
Screenshot: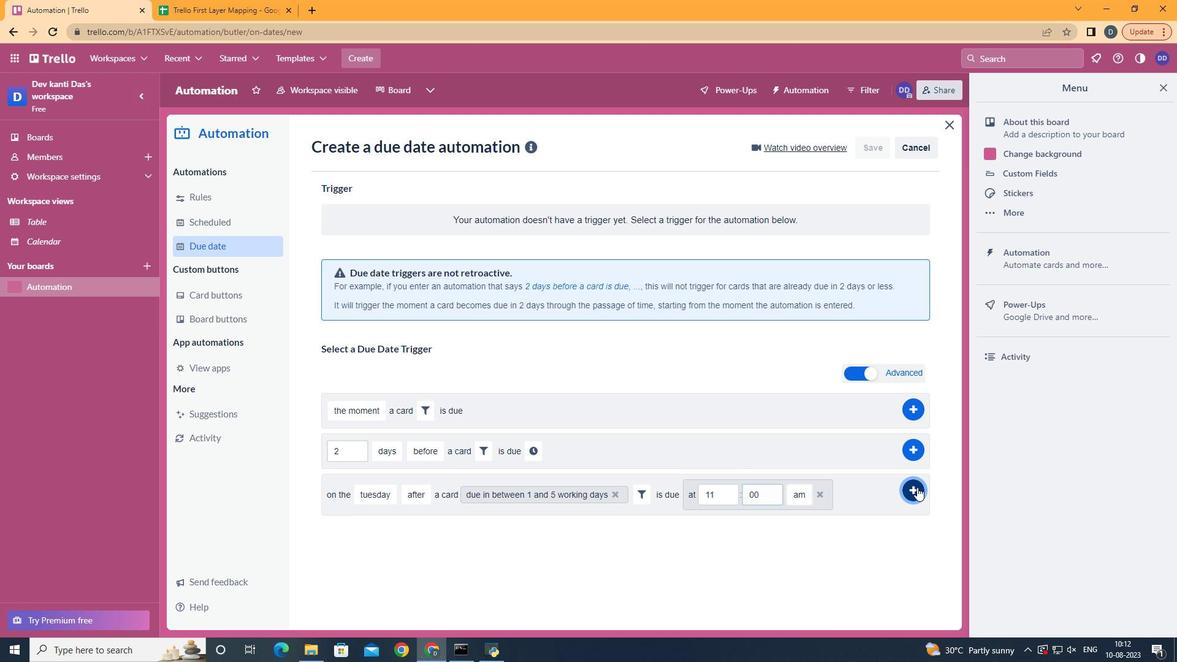 
Action: Mouse pressed left at (917, 487)
Screenshot: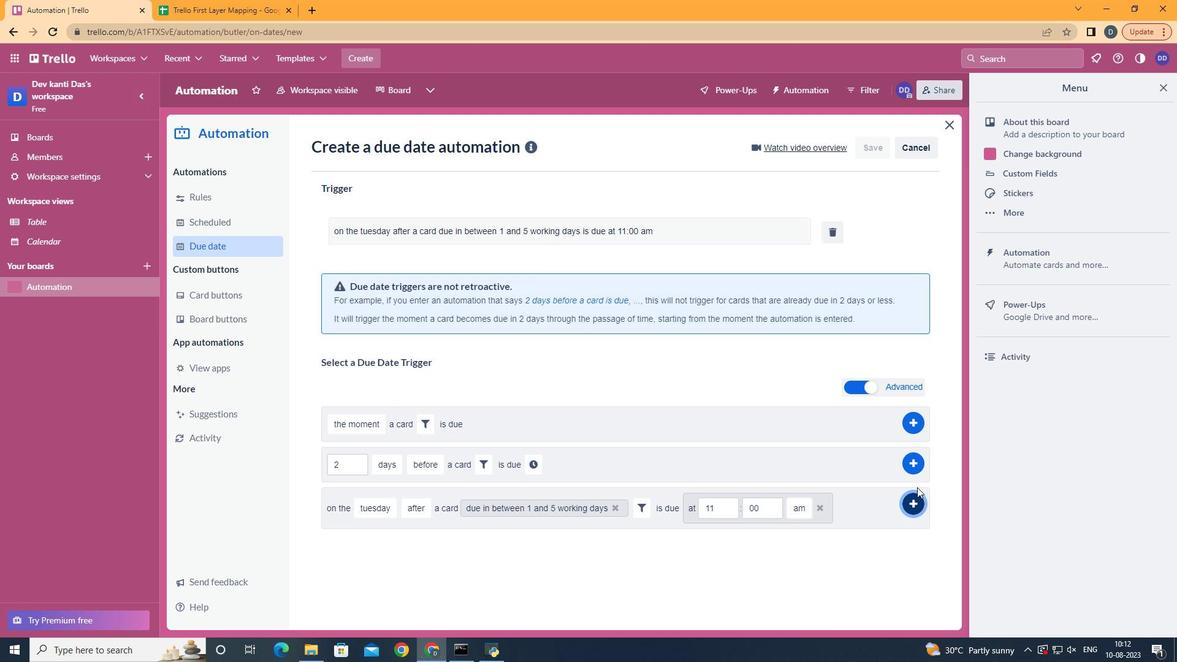 
Action: Mouse moved to (664, 162)
Screenshot: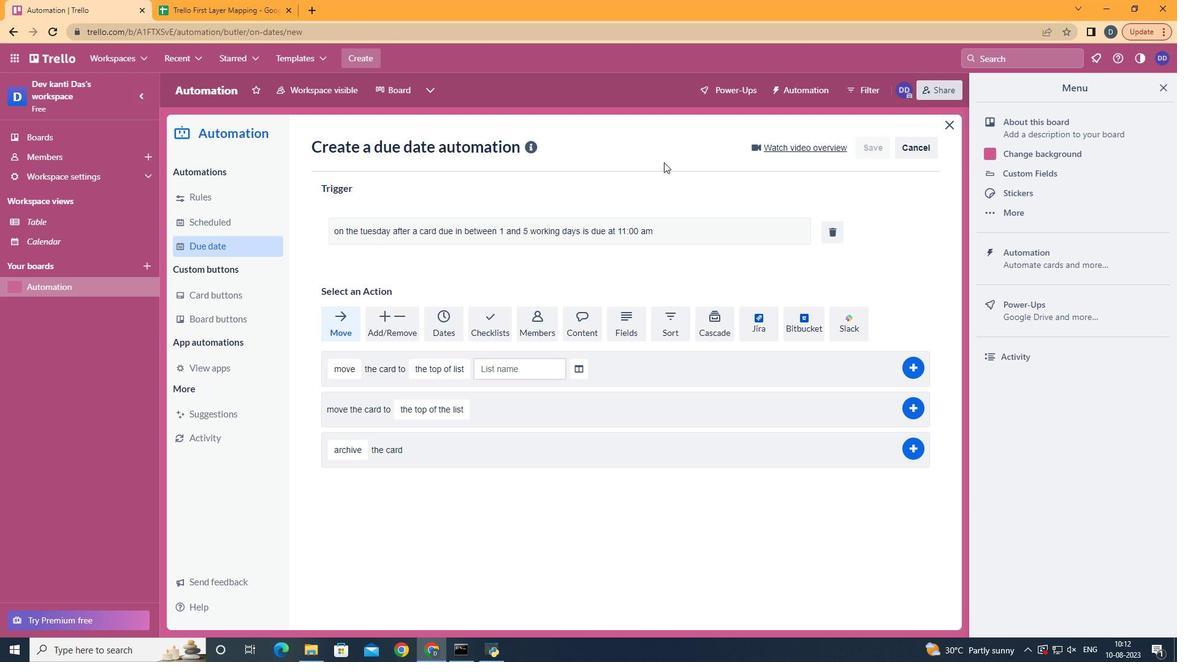 
